 Task: Find connections with filter location Salinas with filter topic #cybersecuritywith filter profile language French with filter current company Antares Marine with filter school Sethu Institute of Technology with filter industry Health and Human Services with filter service category AssistanceAdvertising with filter keywords title Line Cook
Action: Mouse moved to (603, 76)
Screenshot: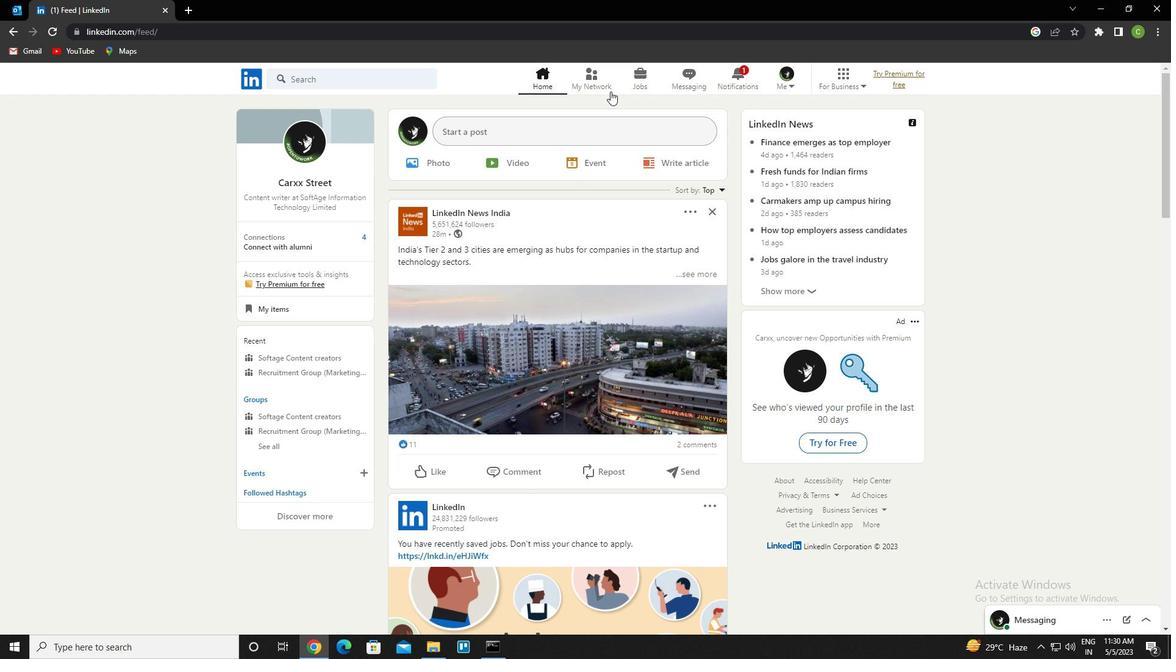 
Action: Mouse pressed left at (603, 76)
Screenshot: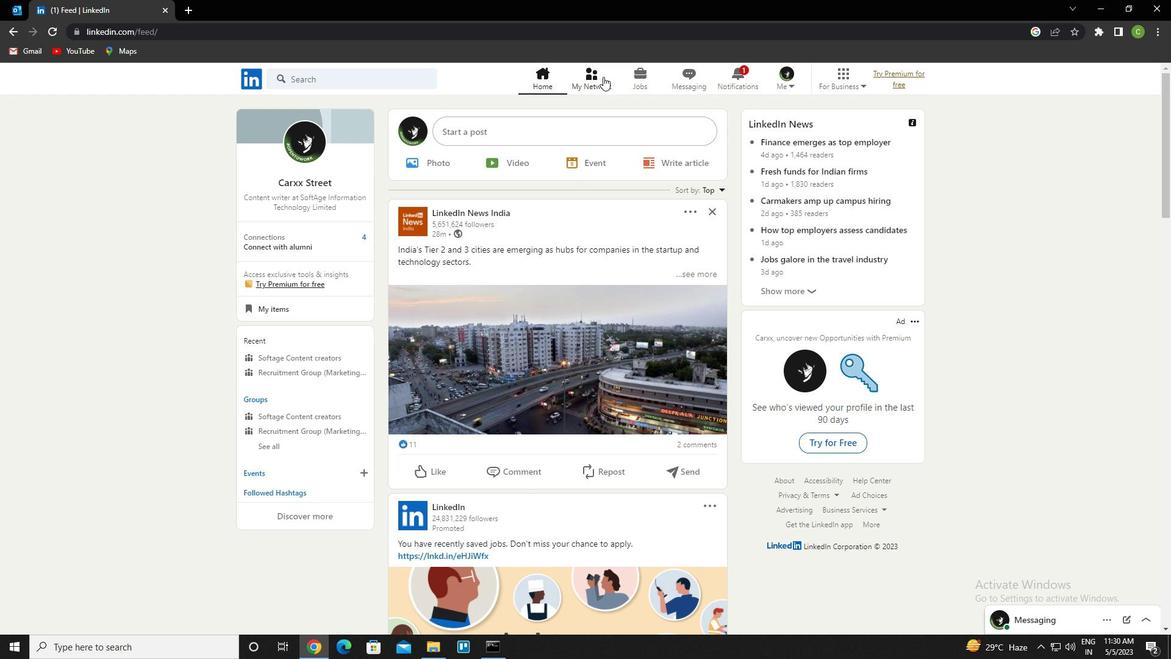 
Action: Mouse moved to (354, 150)
Screenshot: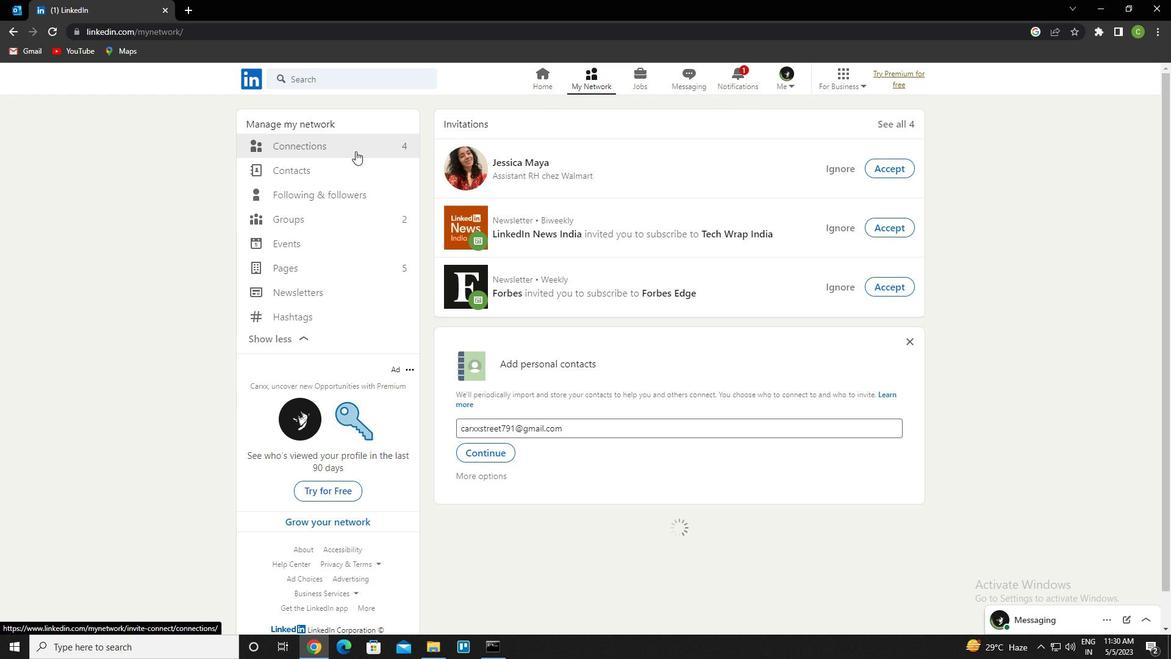 
Action: Mouse pressed left at (354, 150)
Screenshot: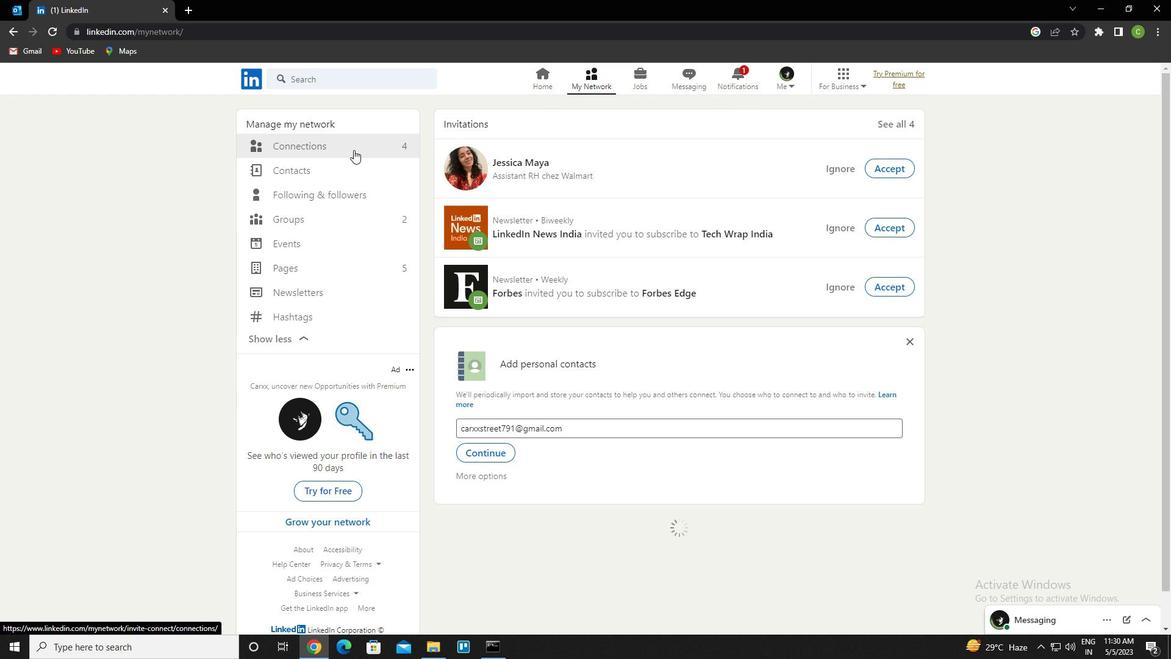 
Action: Mouse moved to (692, 140)
Screenshot: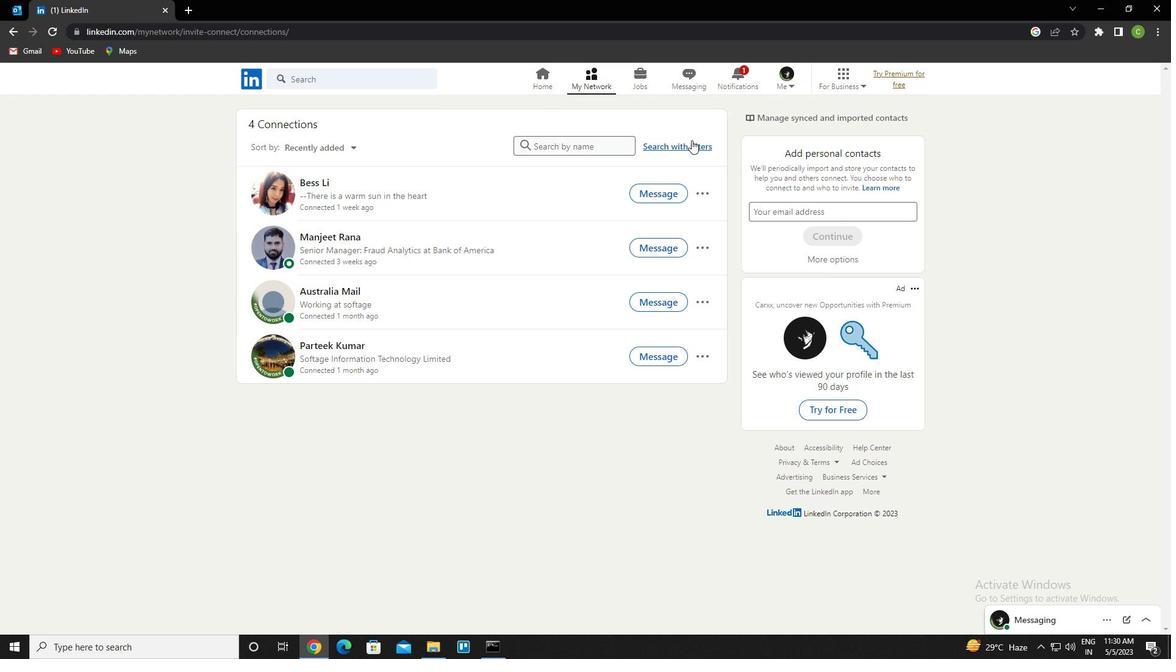 
Action: Mouse pressed left at (692, 140)
Screenshot: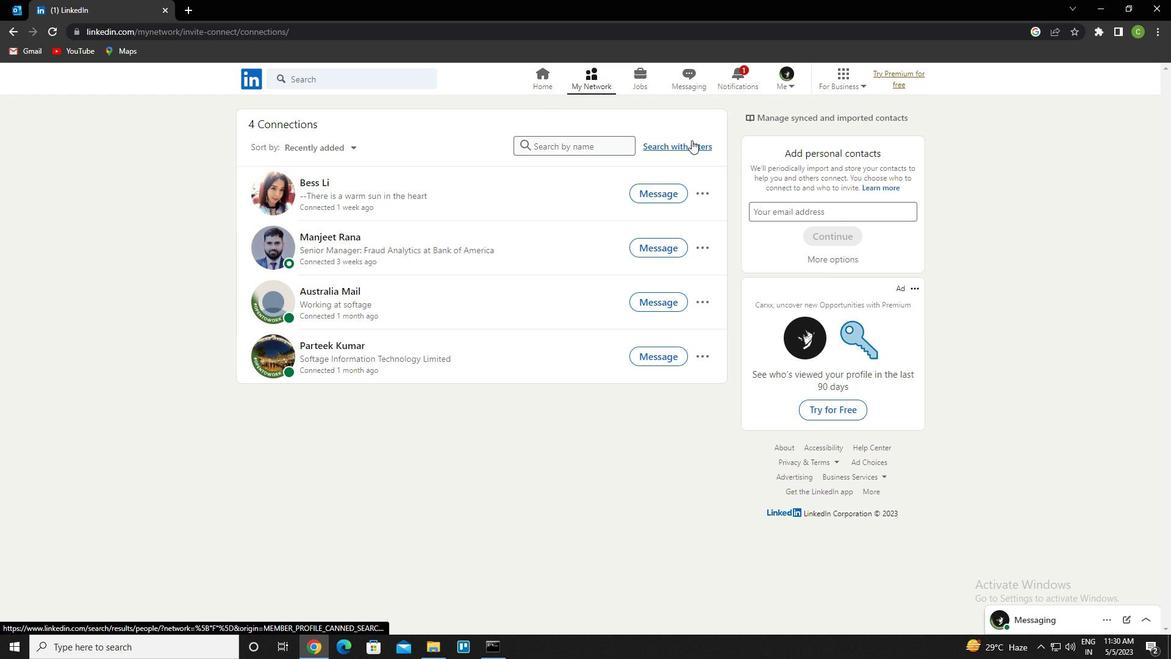 
Action: Mouse moved to (628, 112)
Screenshot: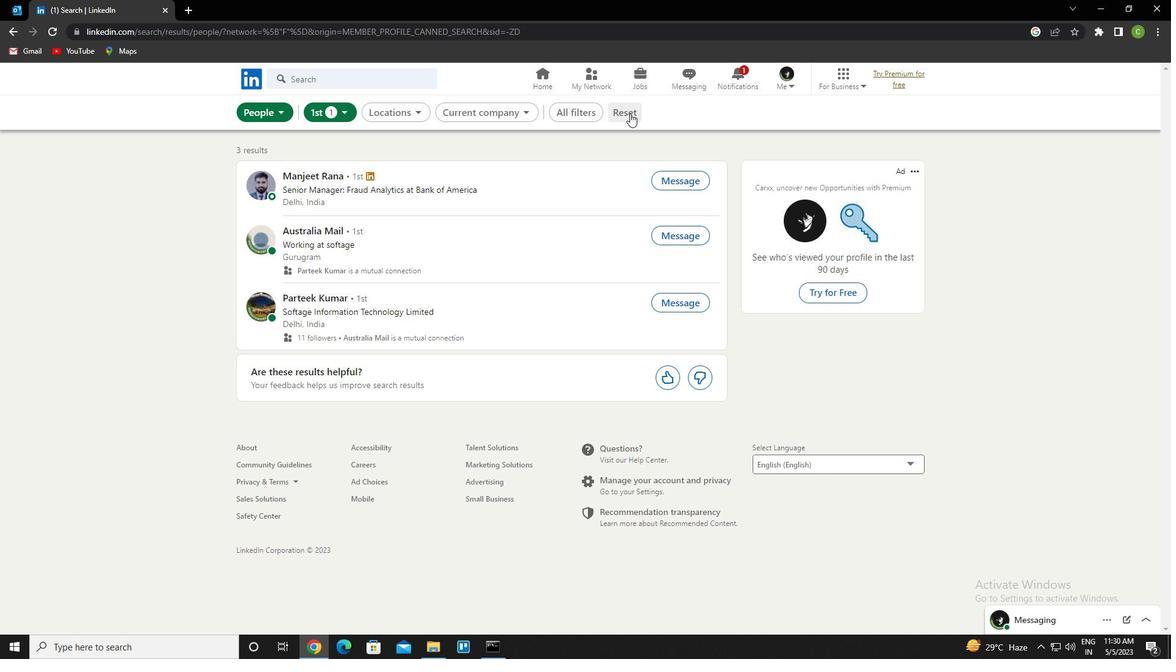 
Action: Mouse pressed left at (628, 112)
Screenshot: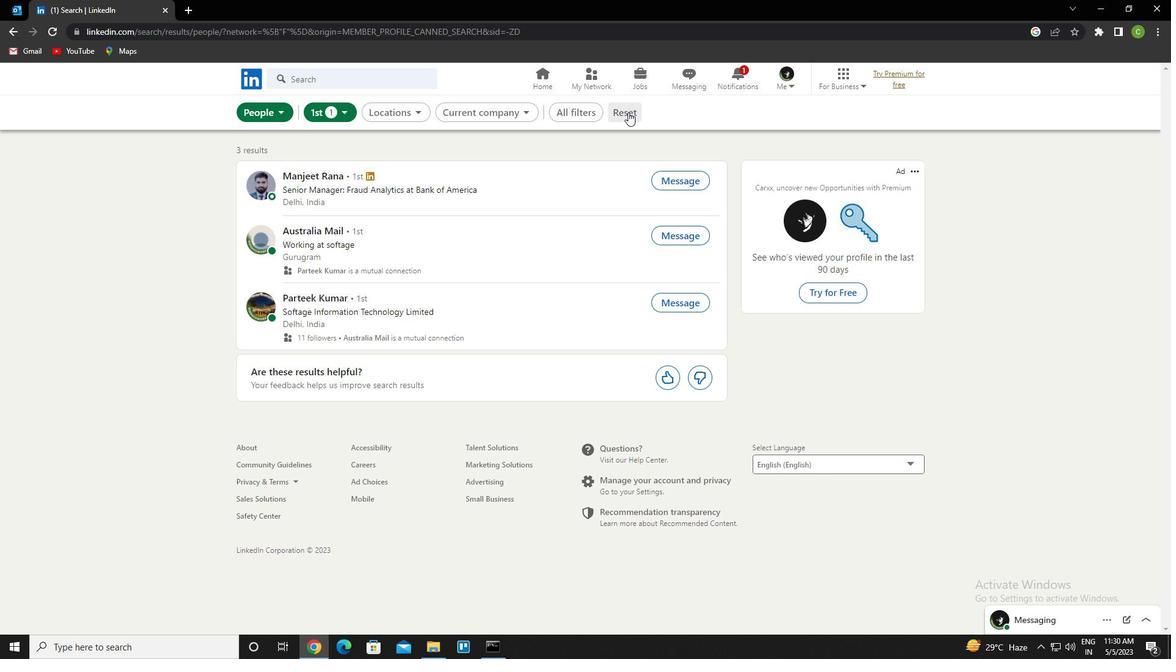 
Action: Mouse pressed left at (628, 112)
Screenshot: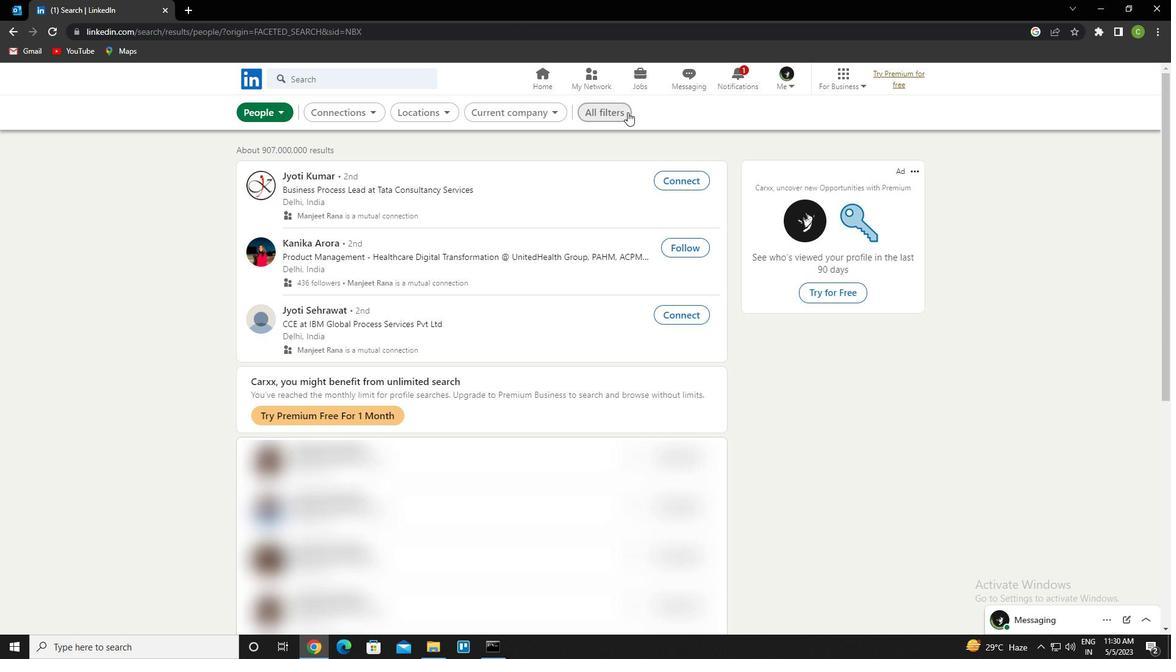 
Action: Mouse moved to (1042, 369)
Screenshot: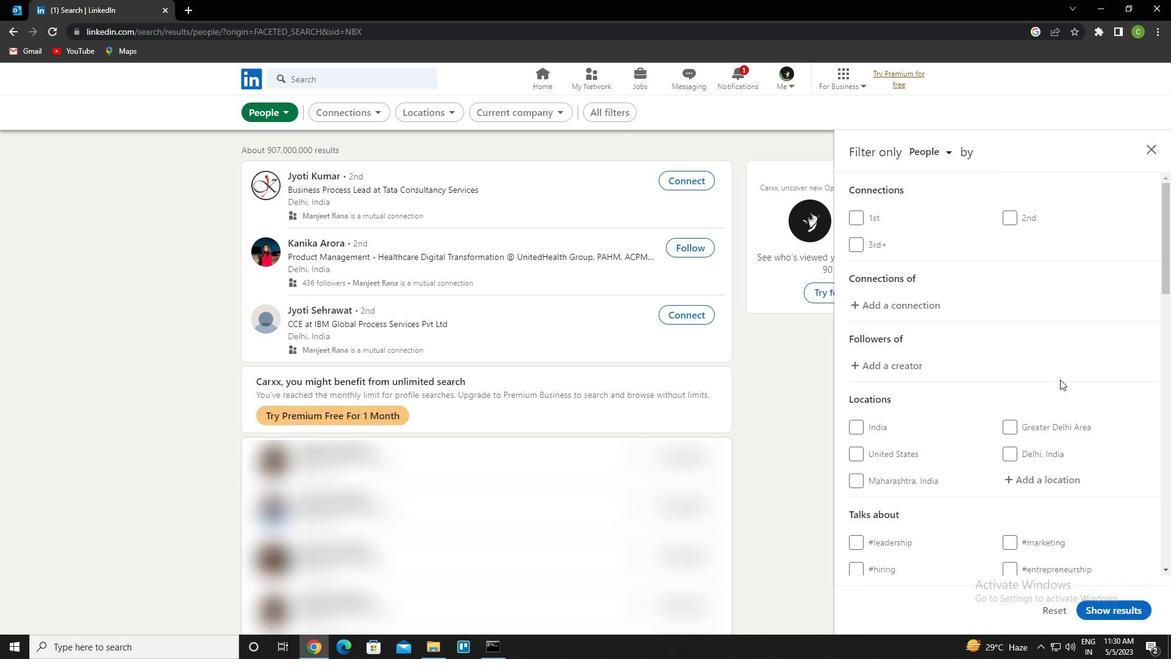 
Action: Mouse scrolled (1042, 369) with delta (0, 0)
Screenshot: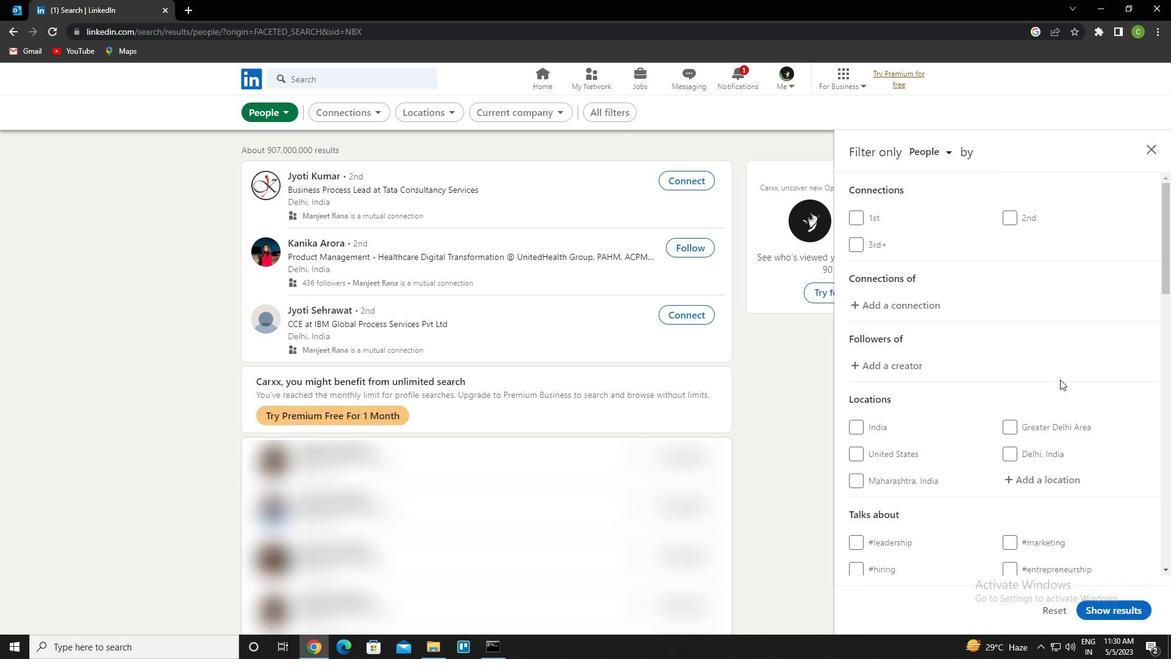 
Action: Mouse moved to (1054, 426)
Screenshot: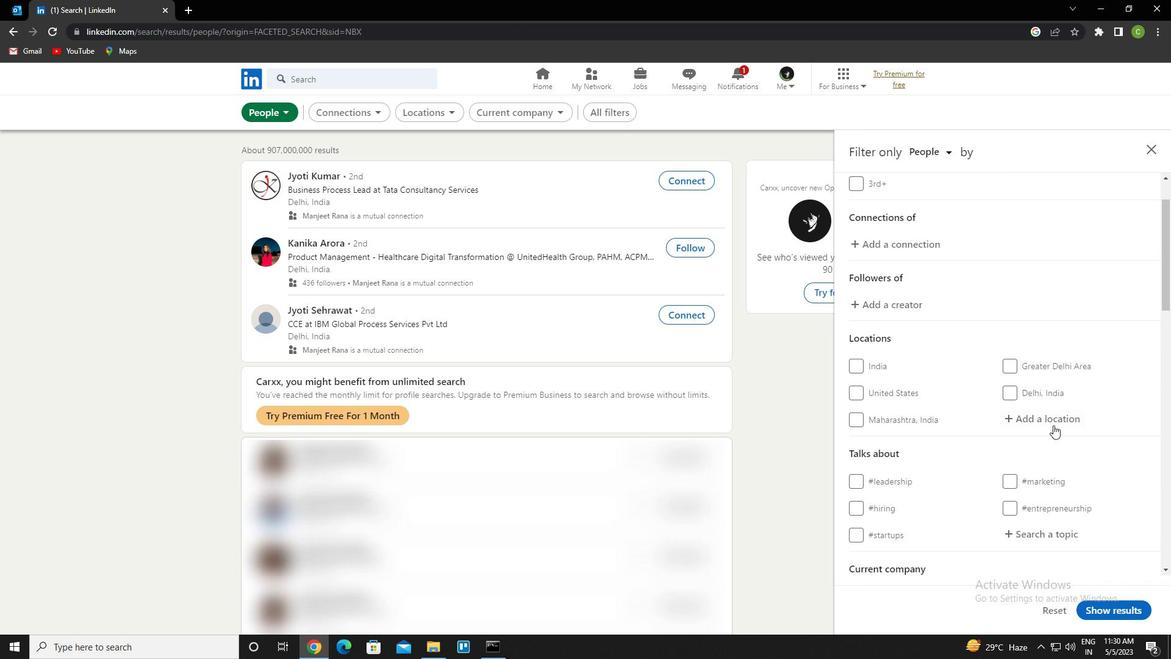 
Action: Mouse pressed left at (1054, 426)
Screenshot: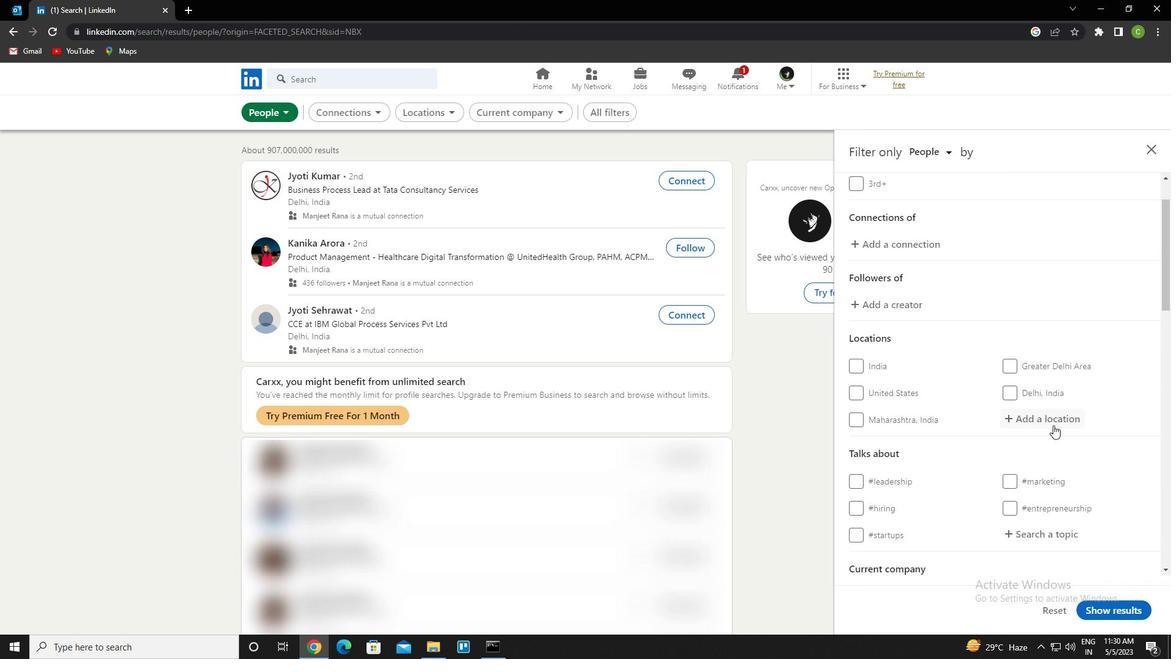 
Action: Mouse moved to (1063, 409)
Screenshot: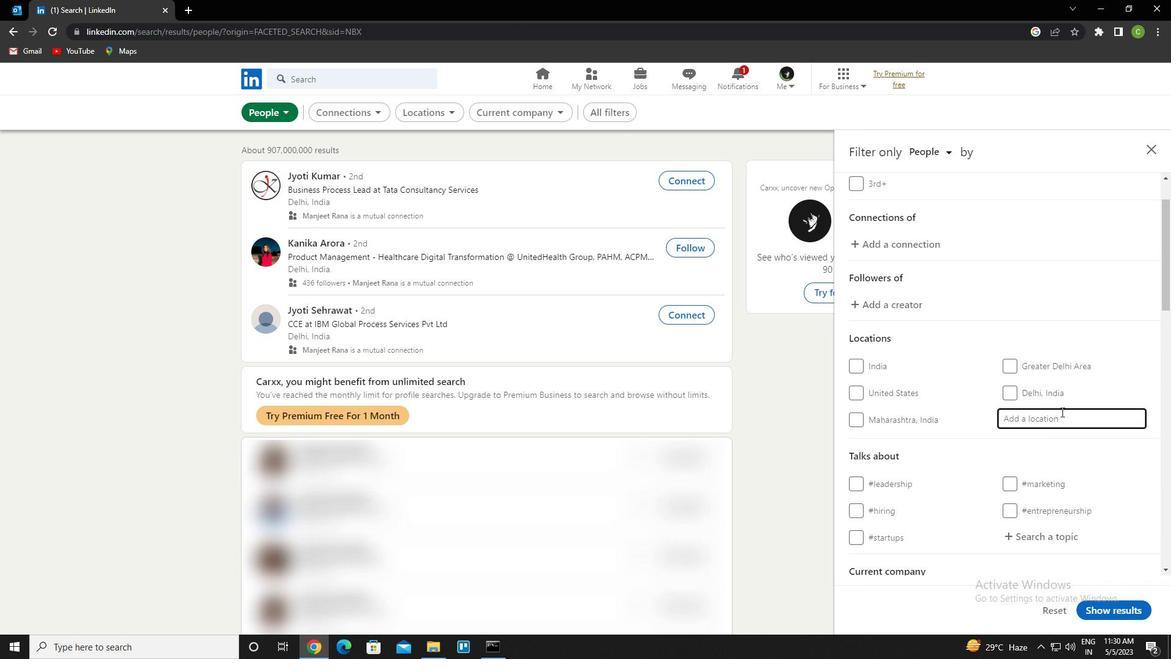 
Action: Key pressed <Key.shift><Key.caps_lock>S<Key.caps_lock>ALINAS<Key.down><Key.enter>
Screenshot: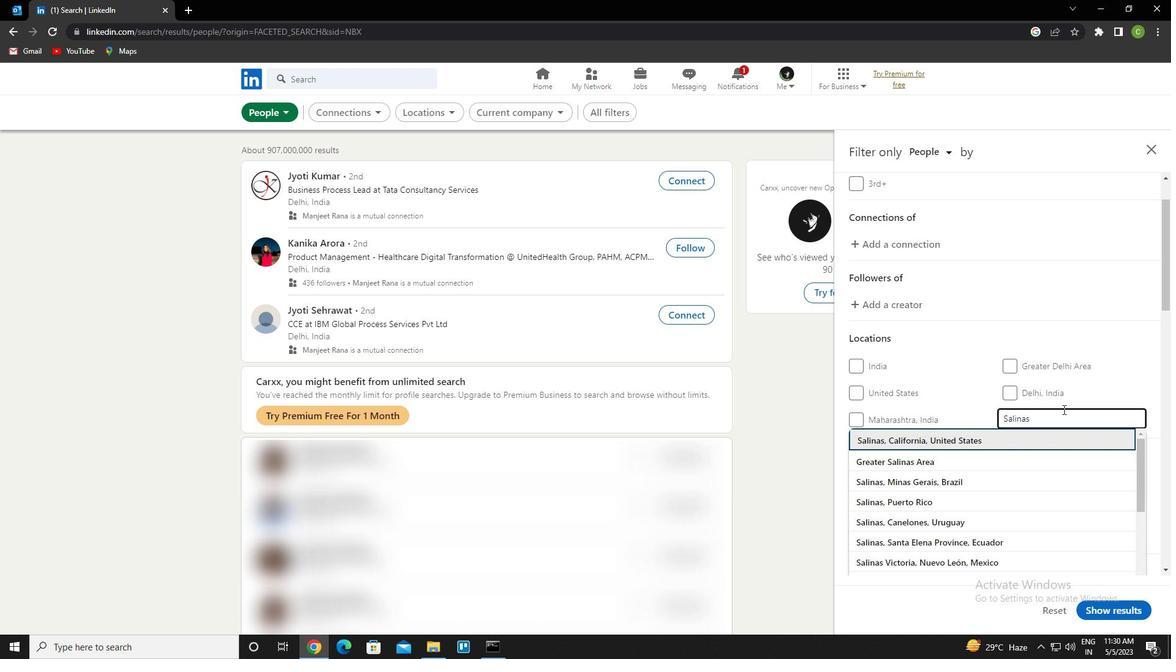 
Action: Mouse moved to (1064, 419)
Screenshot: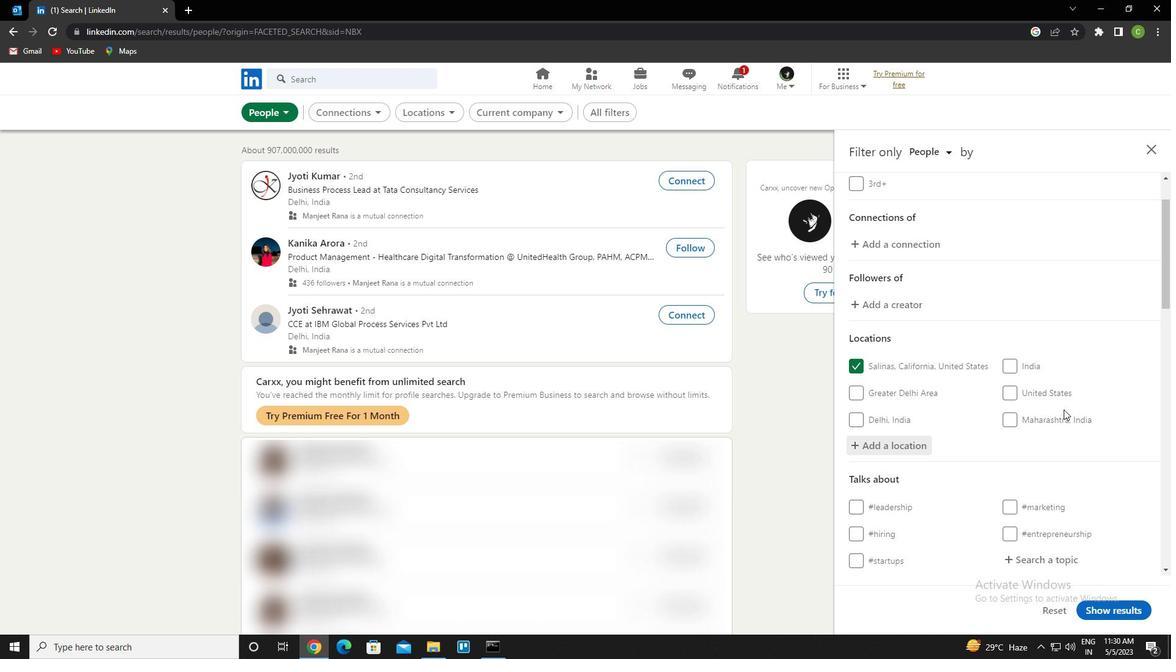 
Action: Mouse scrolled (1064, 418) with delta (0, 0)
Screenshot: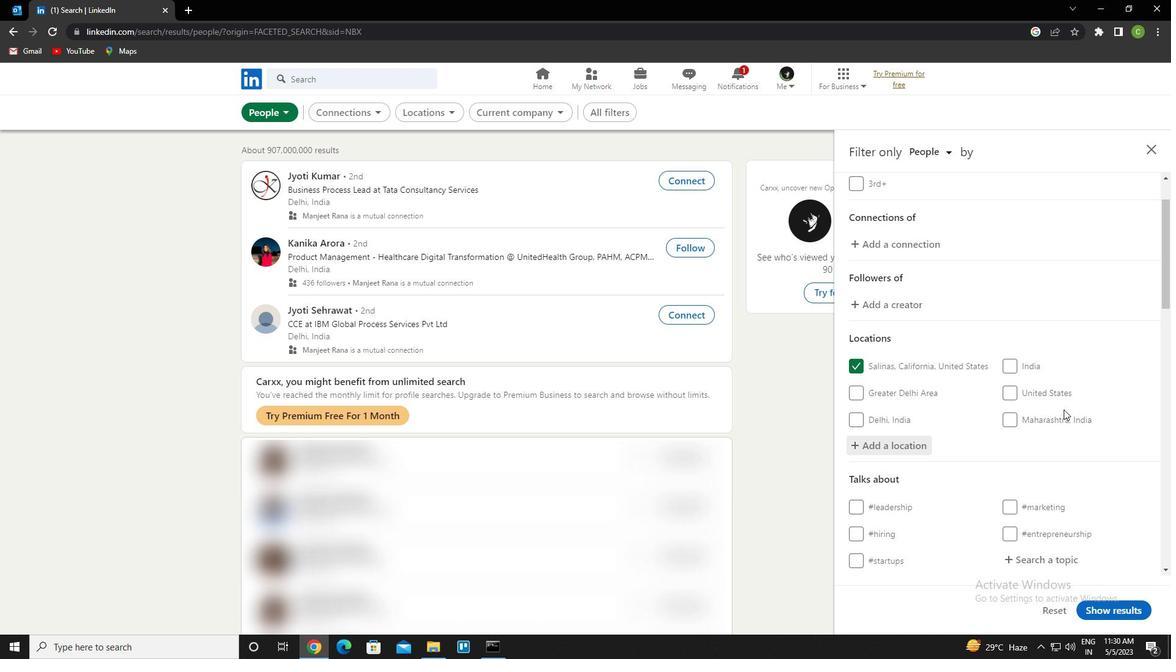 
Action: Mouse moved to (1062, 424)
Screenshot: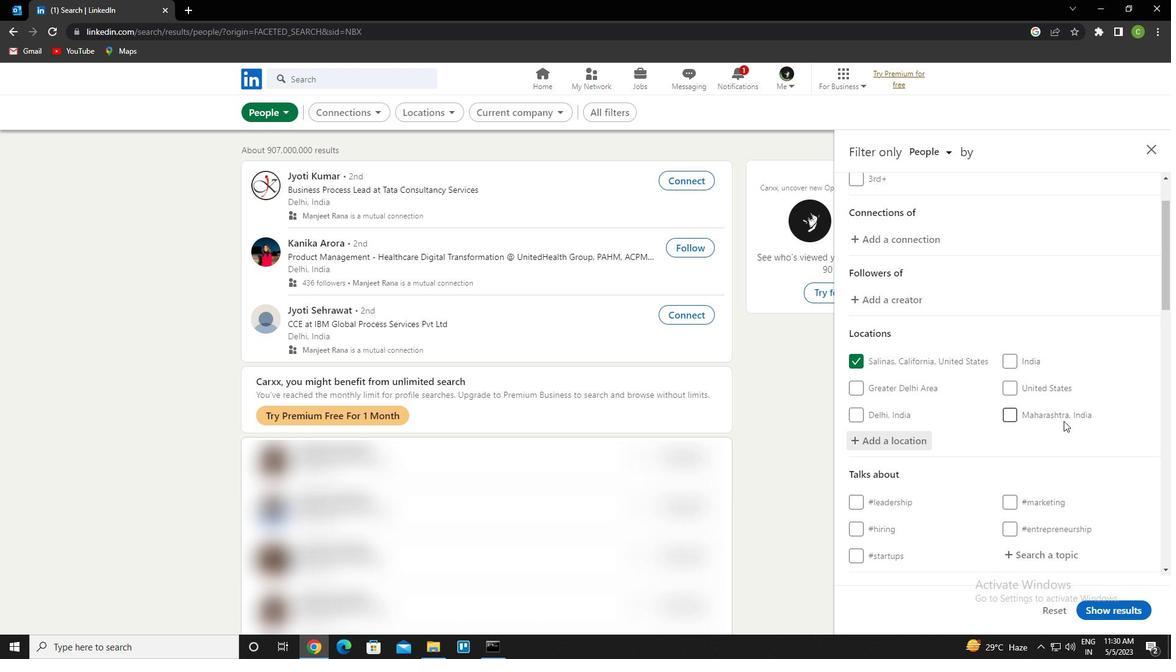 
Action: Mouse scrolled (1062, 423) with delta (0, 0)
Screenshot: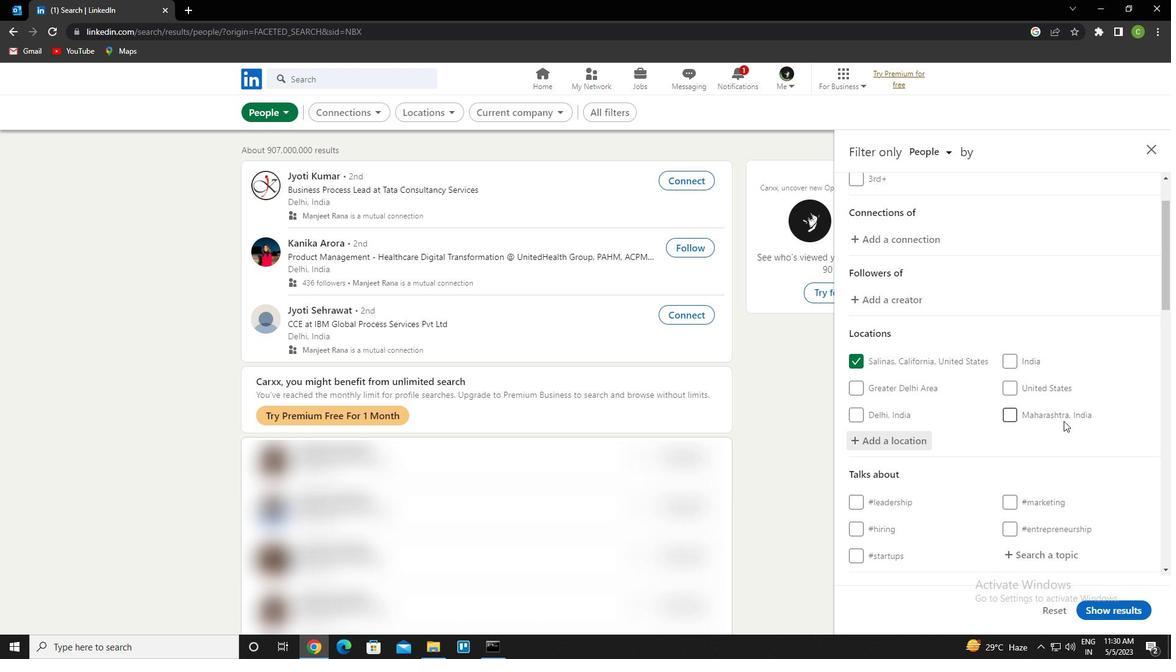 
Action: Mouse moved to (1048, 435)
Screenshot: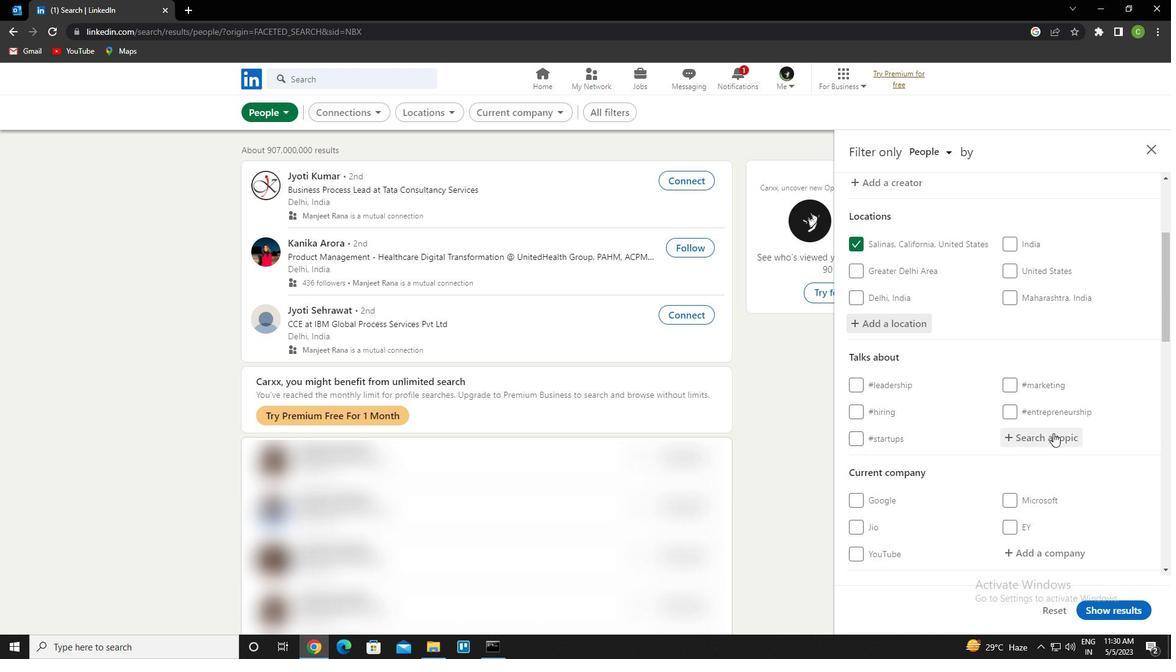 
Action: Mouse pressed left at (1048, 435)
Screenshot: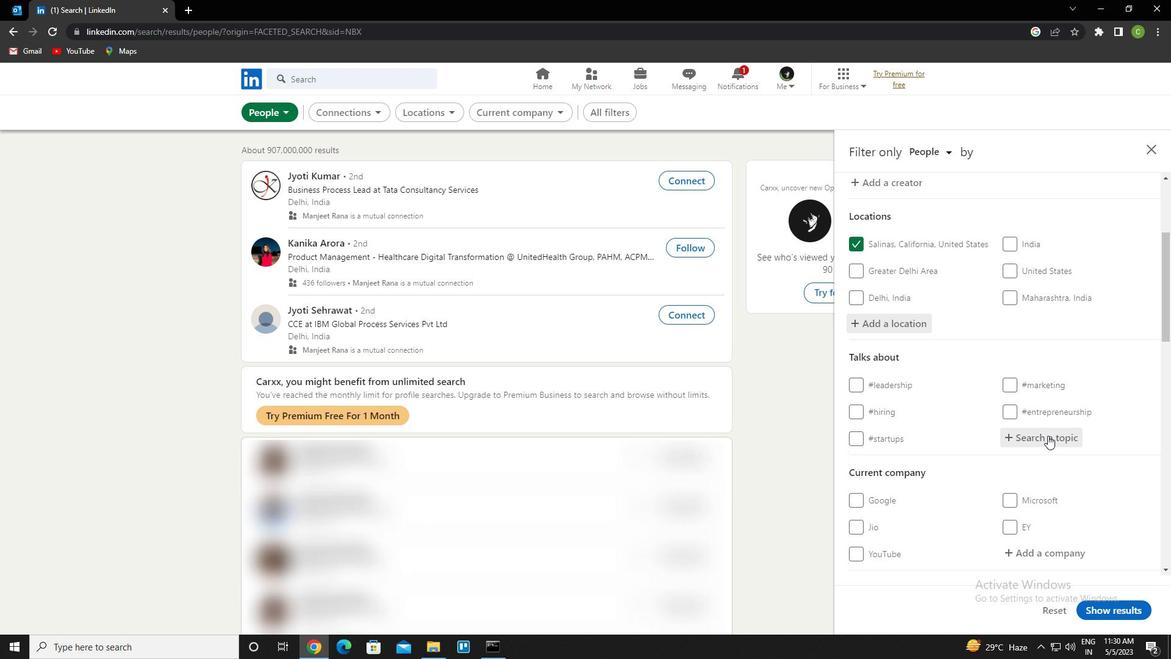 
Action: Key pressed CY
Screenshot: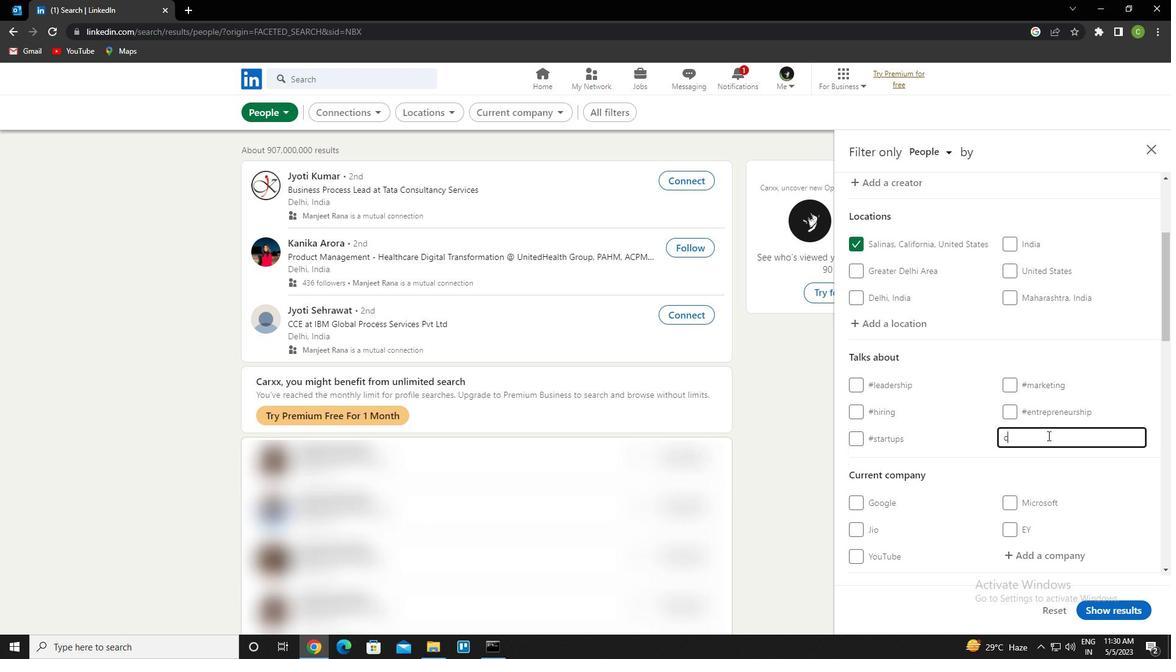 
Action: Mouse moved to (1047, 435)
Screenshot: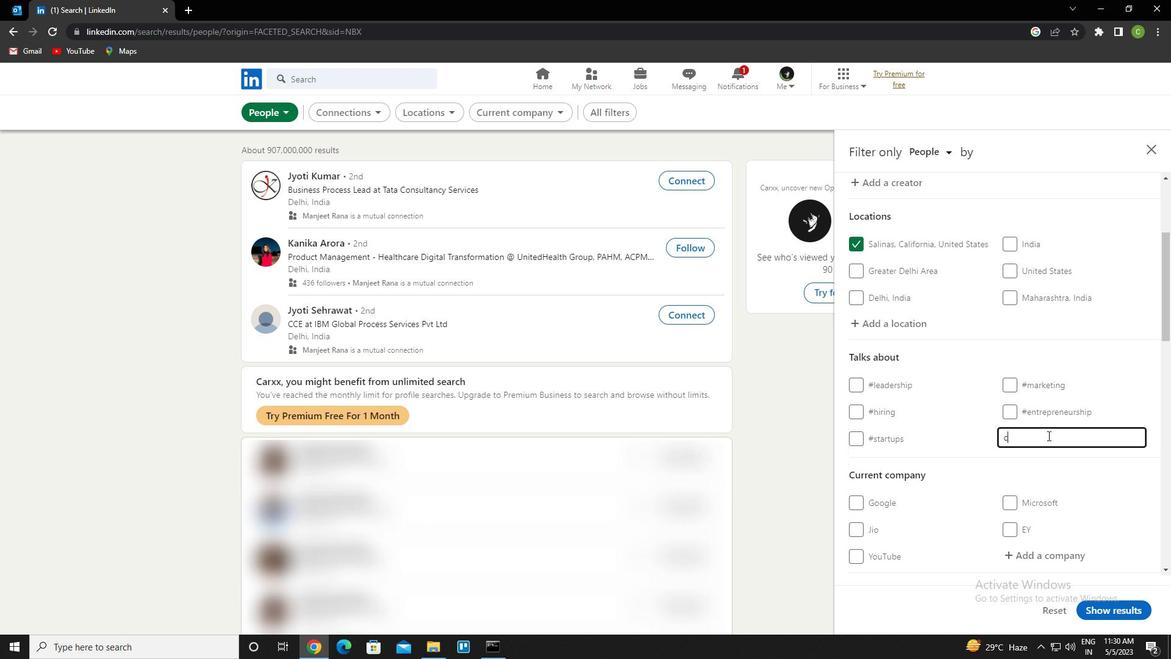 
Action: Key pressed BERSECURITY<Key.down><Key.enter>
Screenshot: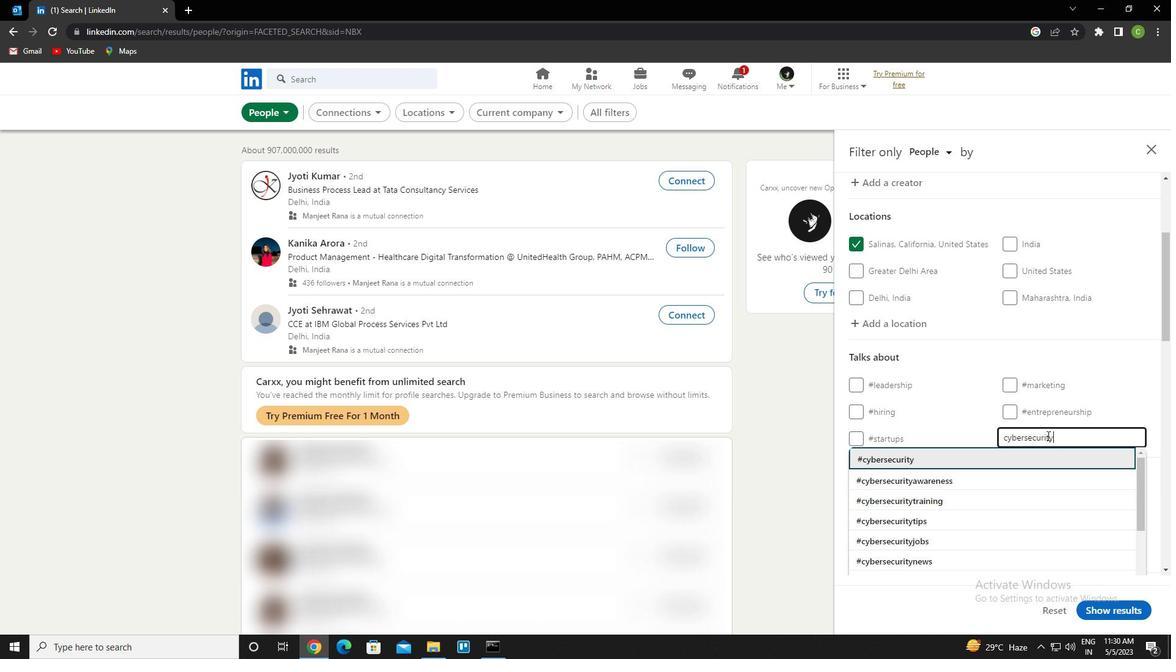 
Action: Mouse scrolled (1047, 435) with delta (0, 0)
Screenshot: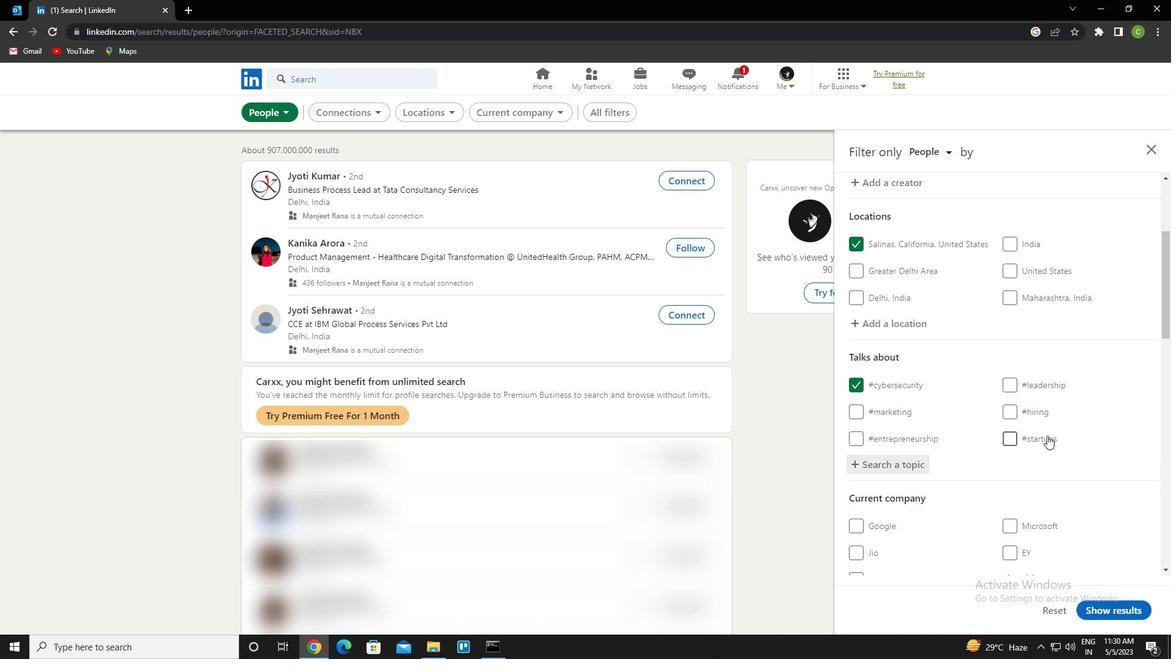 
Action: Mouse moved to (1045, 440)
Screenshot: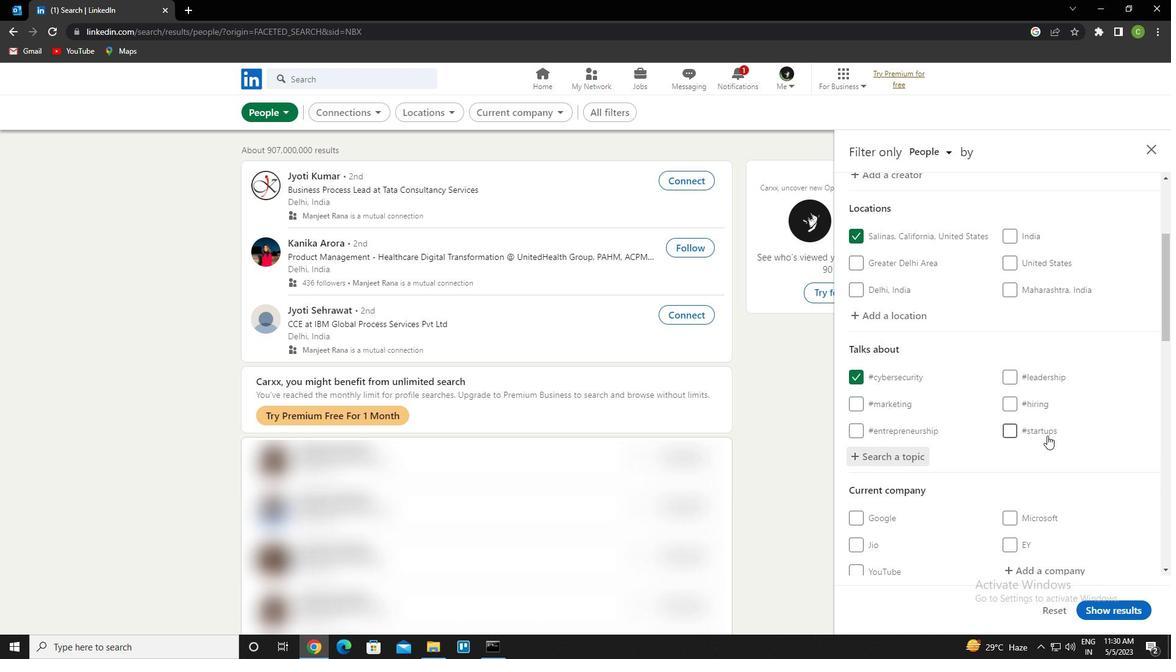 
Action: Mouse scrolled (1045, 440) with delta (0, 0)
Screenshot: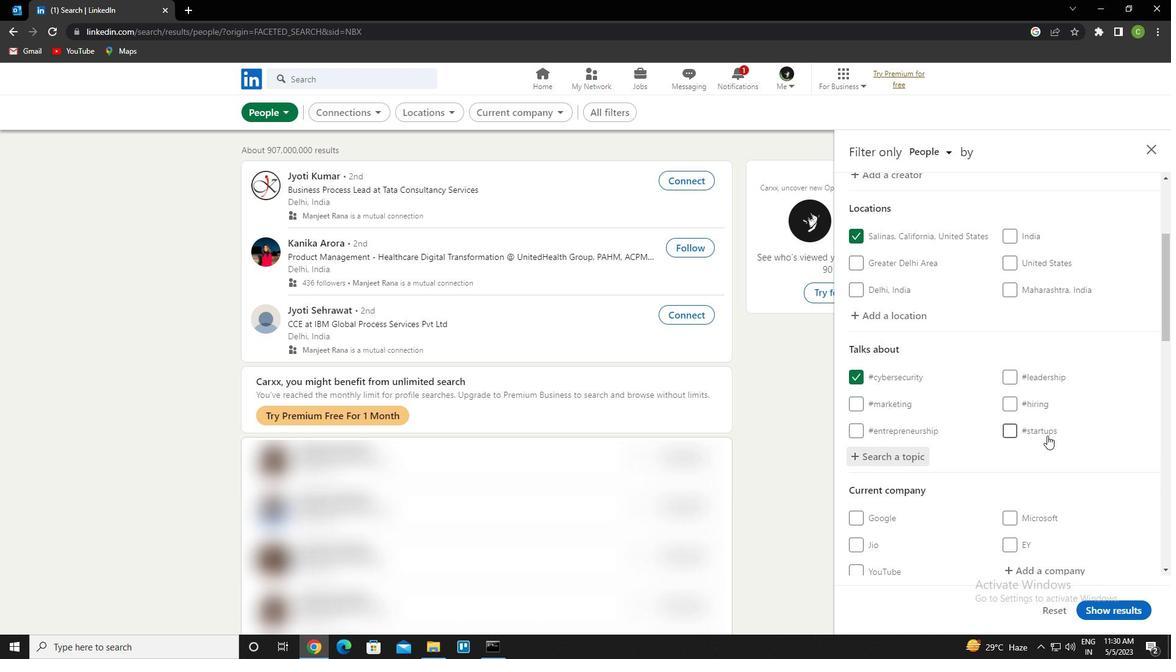 
Action: Mouse moved to (1041, 447)
Screenshot: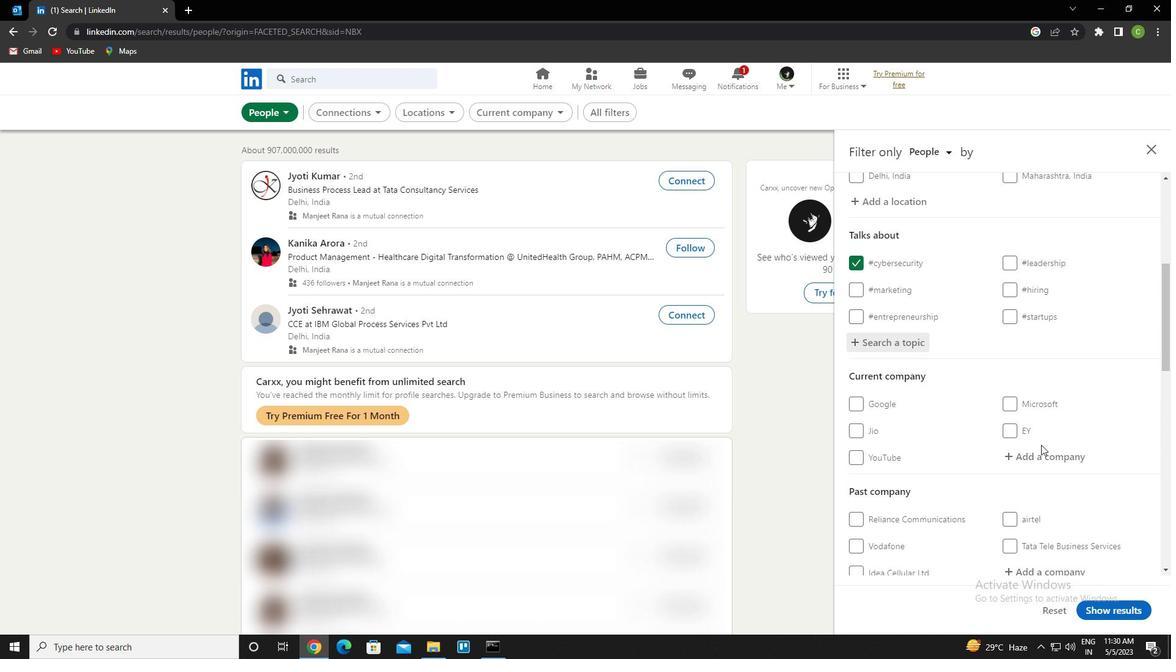 
Action: Mouse scrolled (1041, 446) with delta (0, 0)
Screenshot: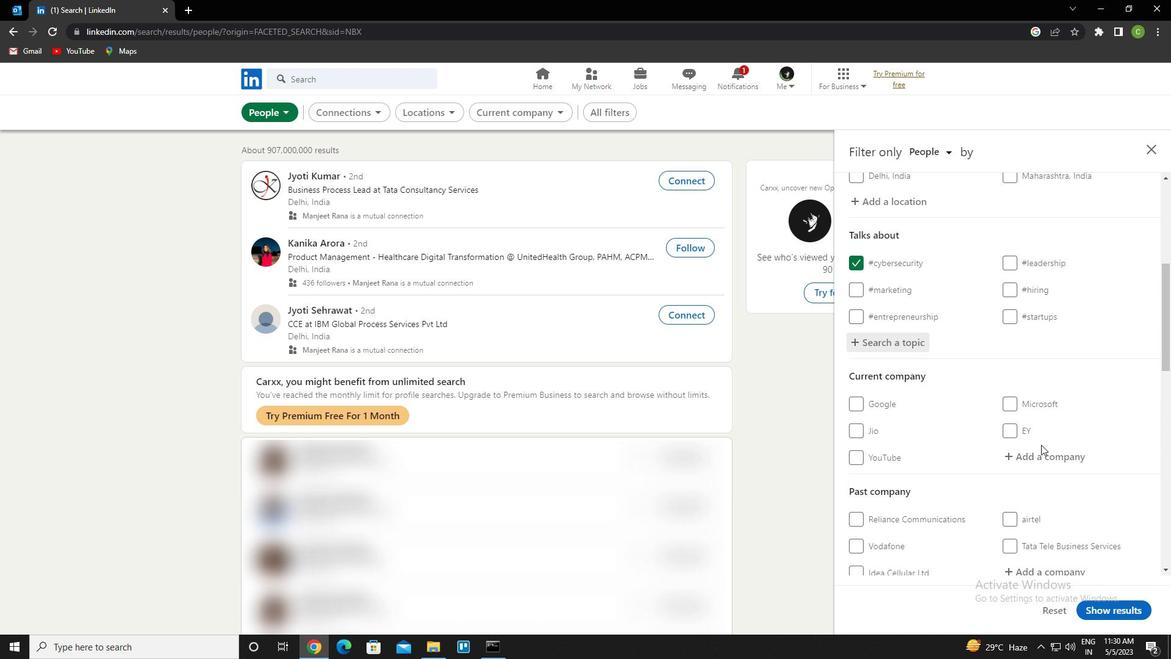 
Action: Mouse moved to (1041, 447)
Screenshot: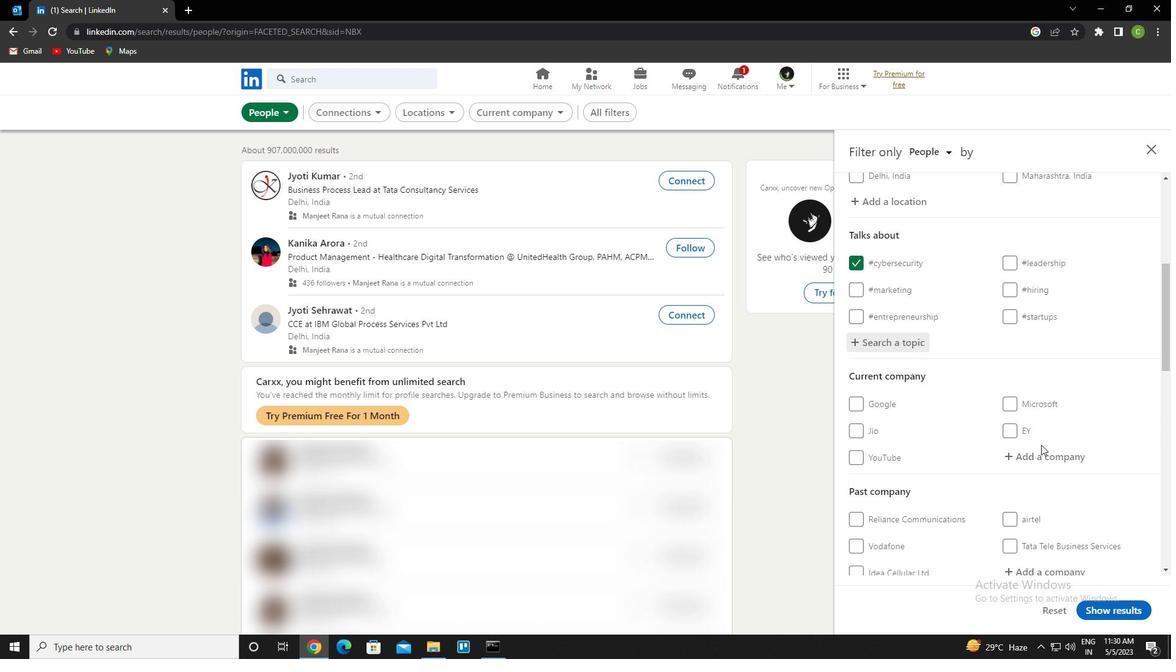 
Action: Mouse scrolled (1041, 447) with delta (0, 0)
Screenshot: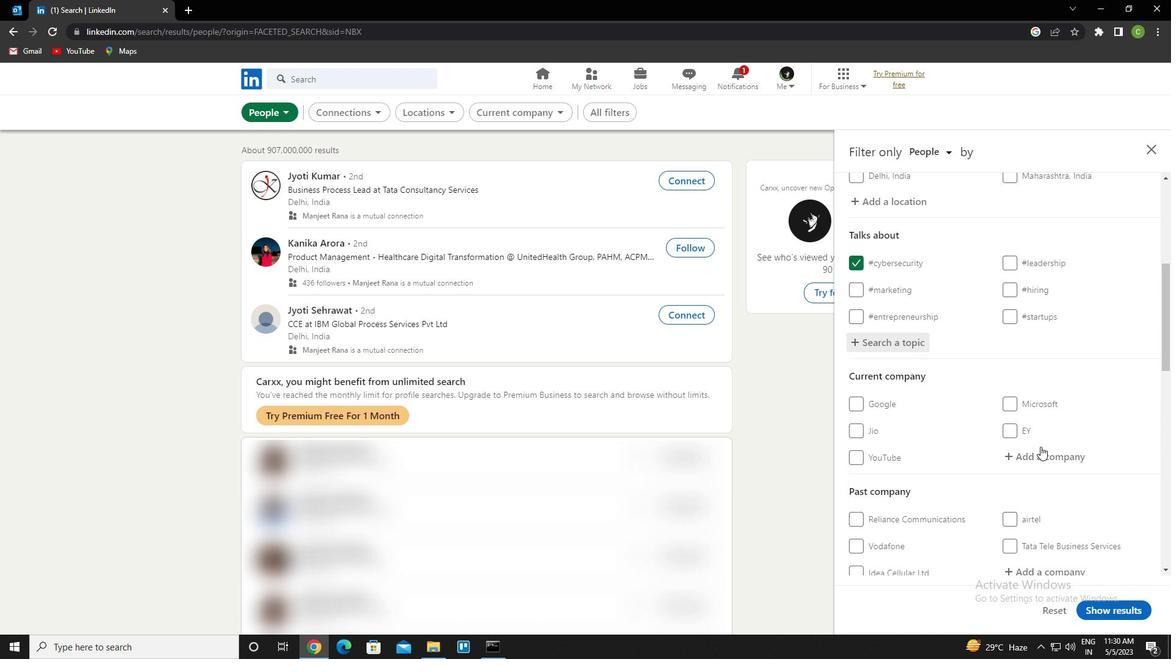 
Action: Mouse scrolled (1041, 447) with delta (0, 0)
Screenshot: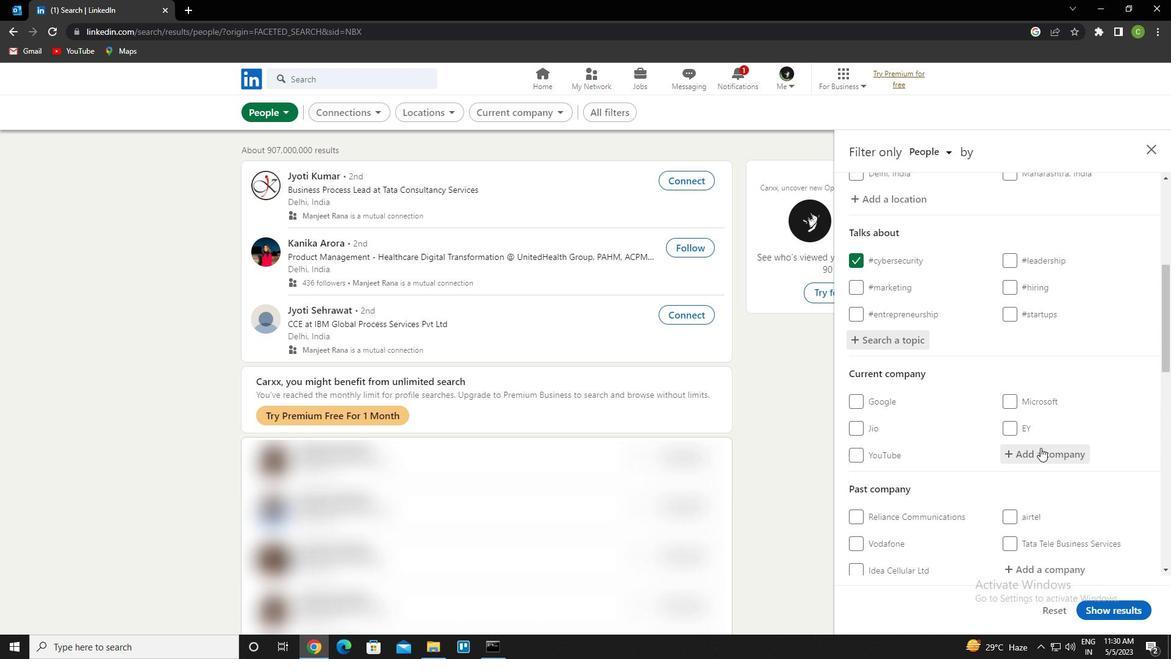 
Action: Mouse scrolled (1041, 447) with delta (0, 0)
Screenshot: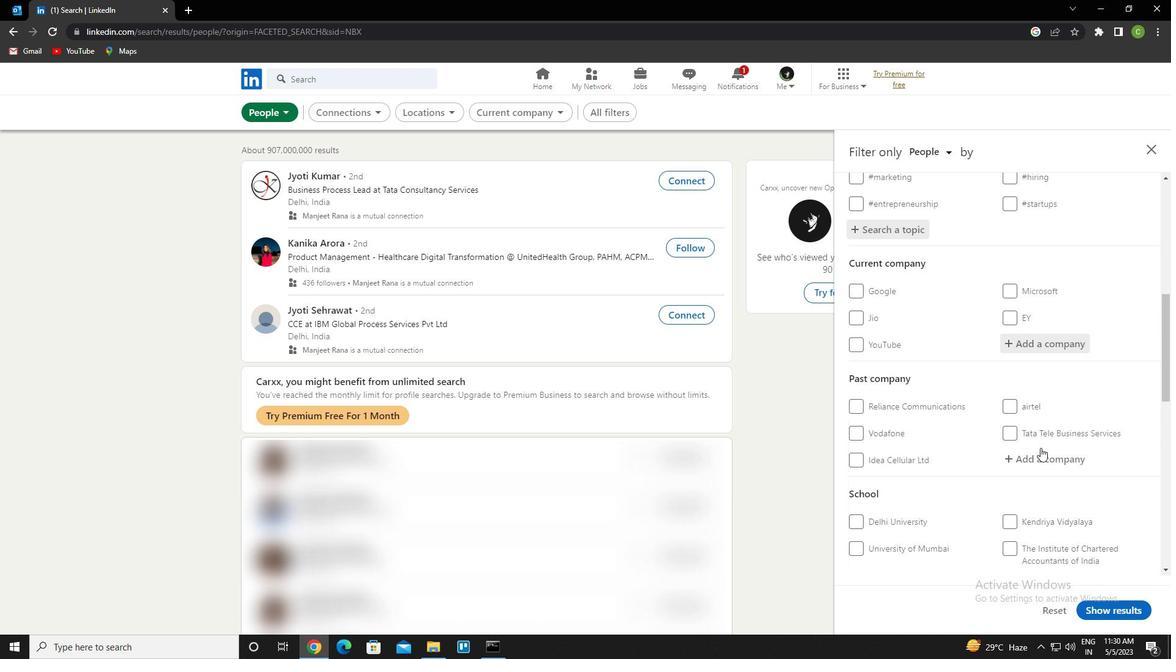 
Action: Mouse scrolled (1041, 447) with delta (0, 0)
Screenshot: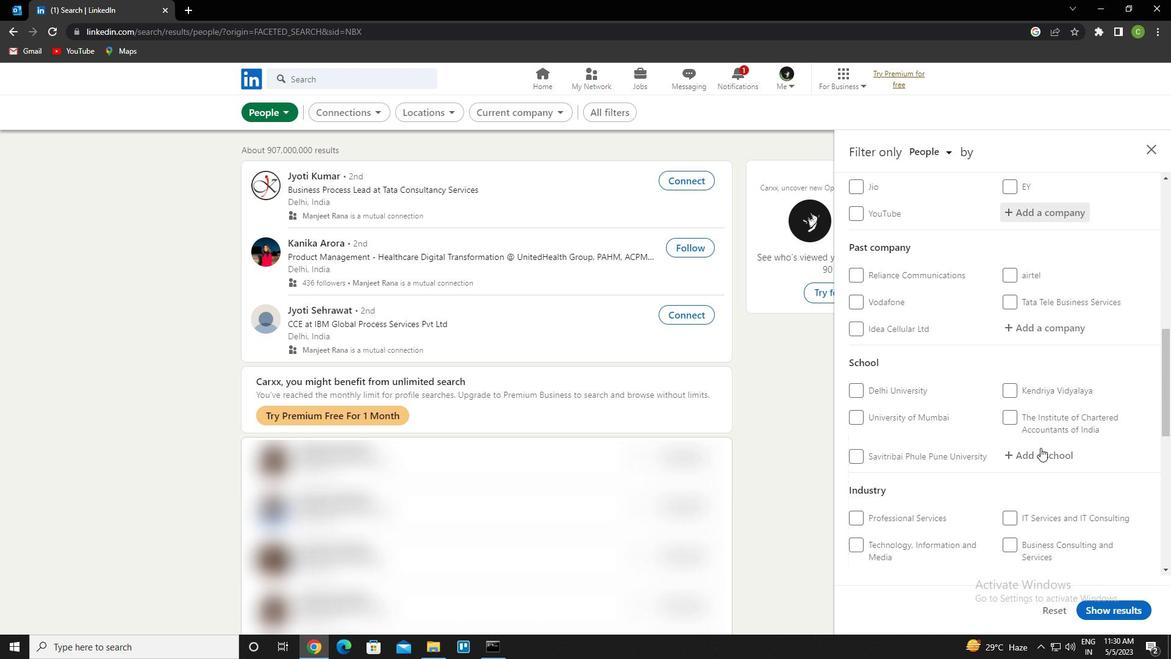 
Action: Mouse scrolled (1041, 447) with delta (0, 0)
Screenshot: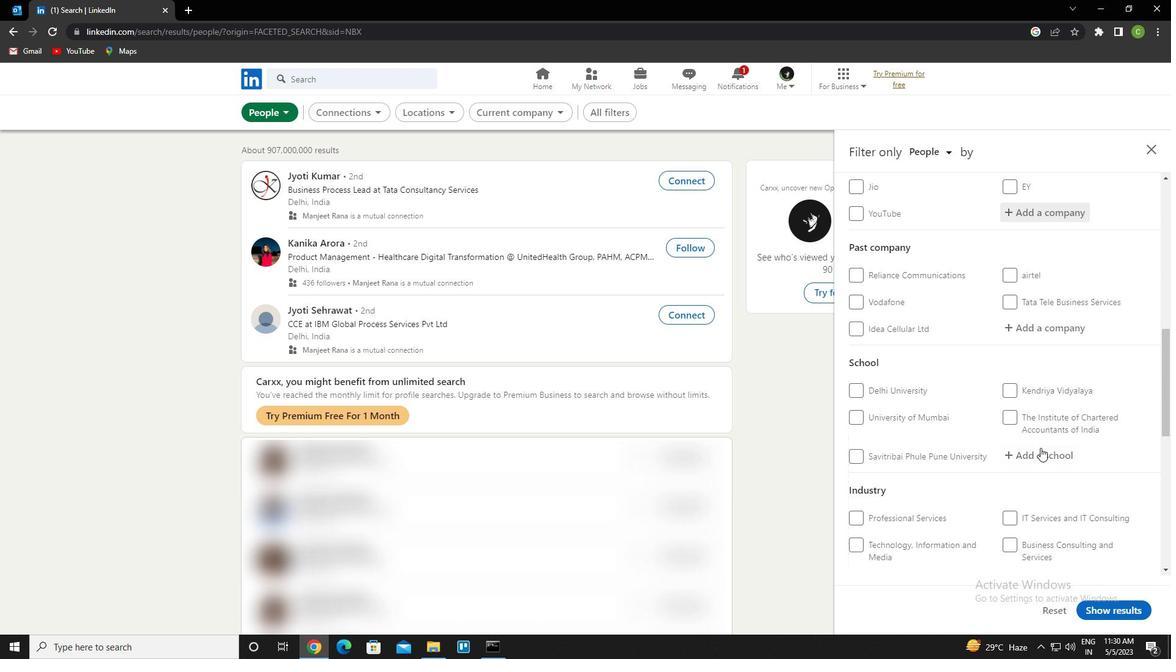 
Action: Mouse scrolled (1041, 447) with delta (0, 0)
Screenshot: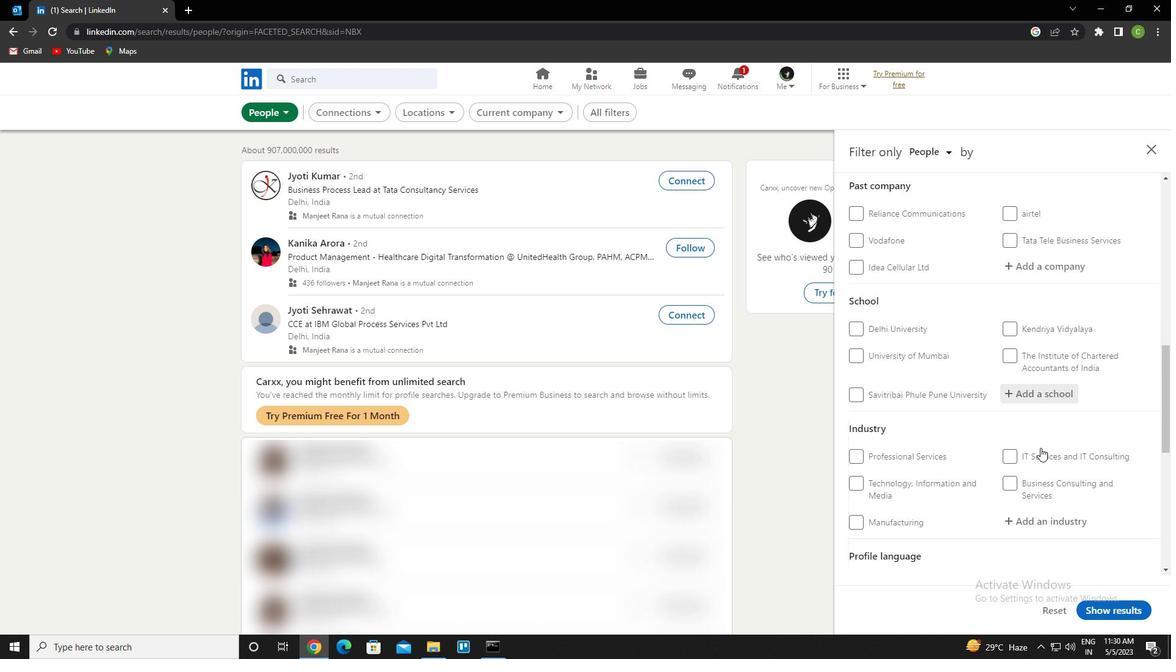 
Action: Mouse scrolled (1041, 447) with delta (0, 0)
Screenshot: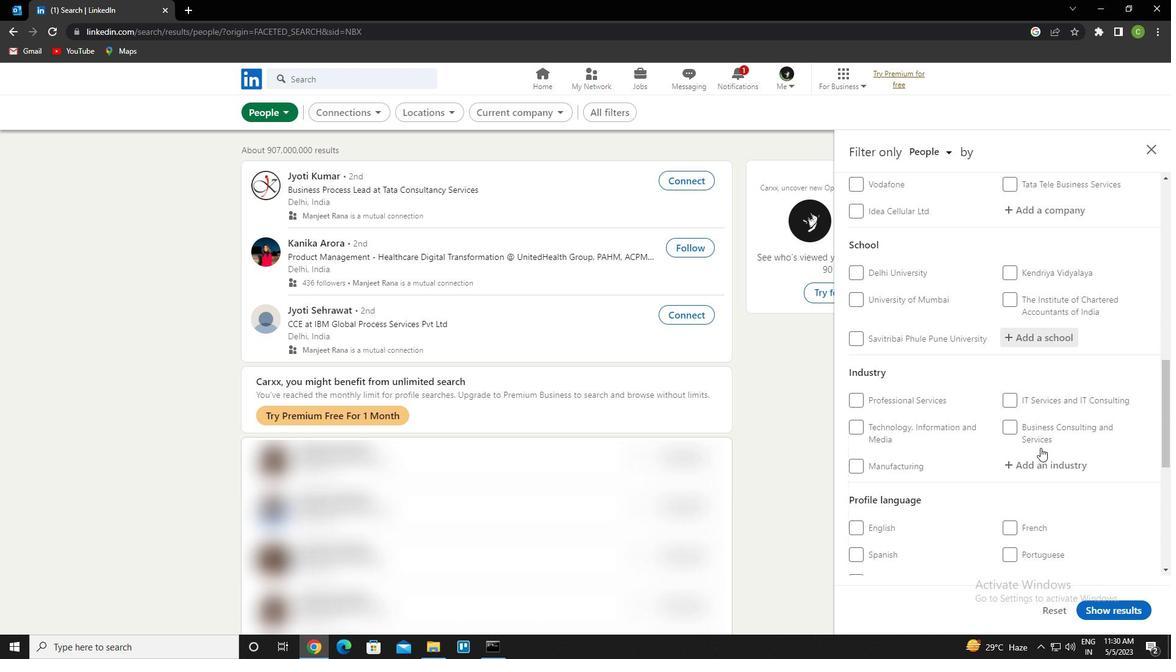 
Action: Mouse scrolled (1041, 447) with delta (0, 0)
Screenshot: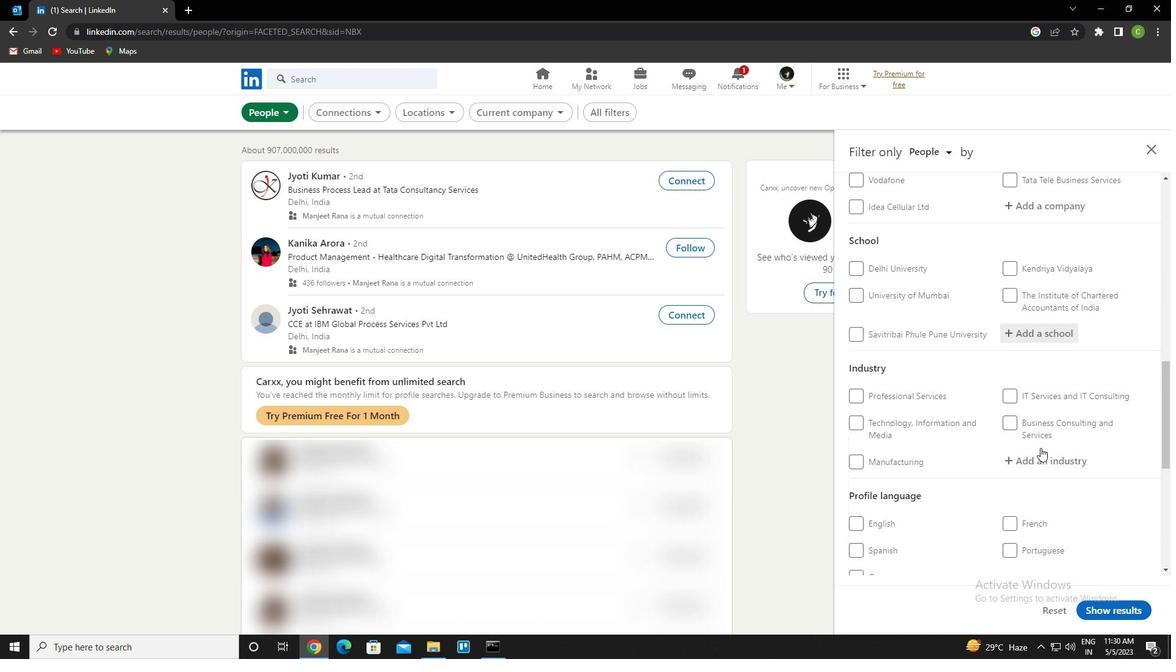
Action: Mouse moved to (1013, 342)
Screenshot: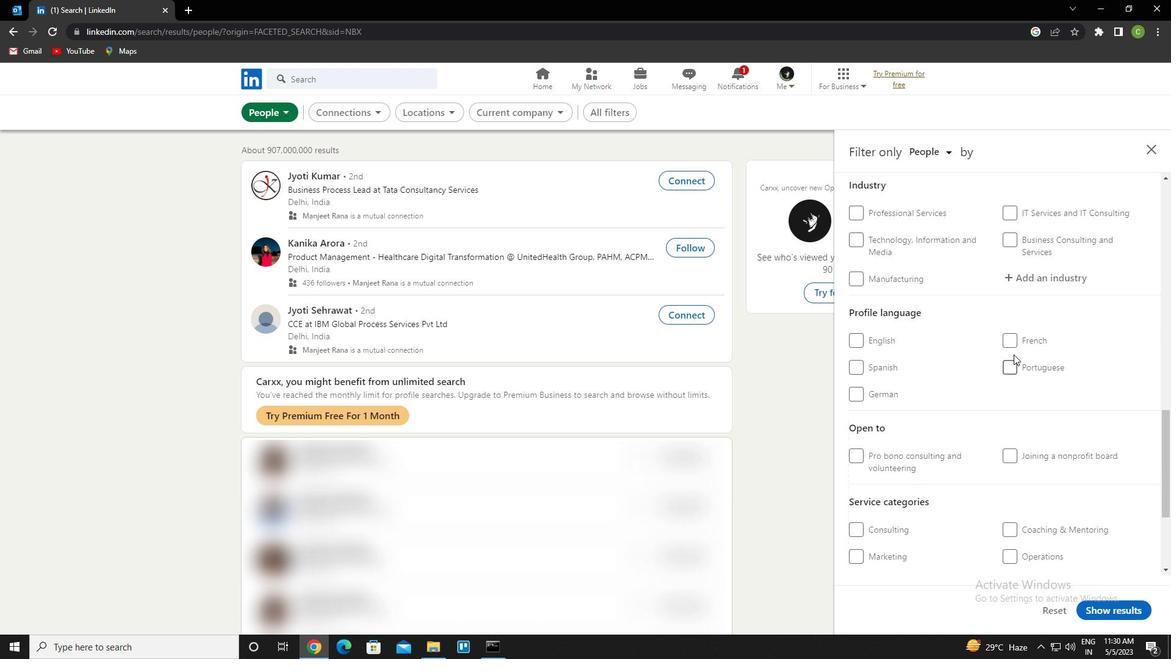 
Action: Mouse pressed left at (1013, 342)
Screenshot: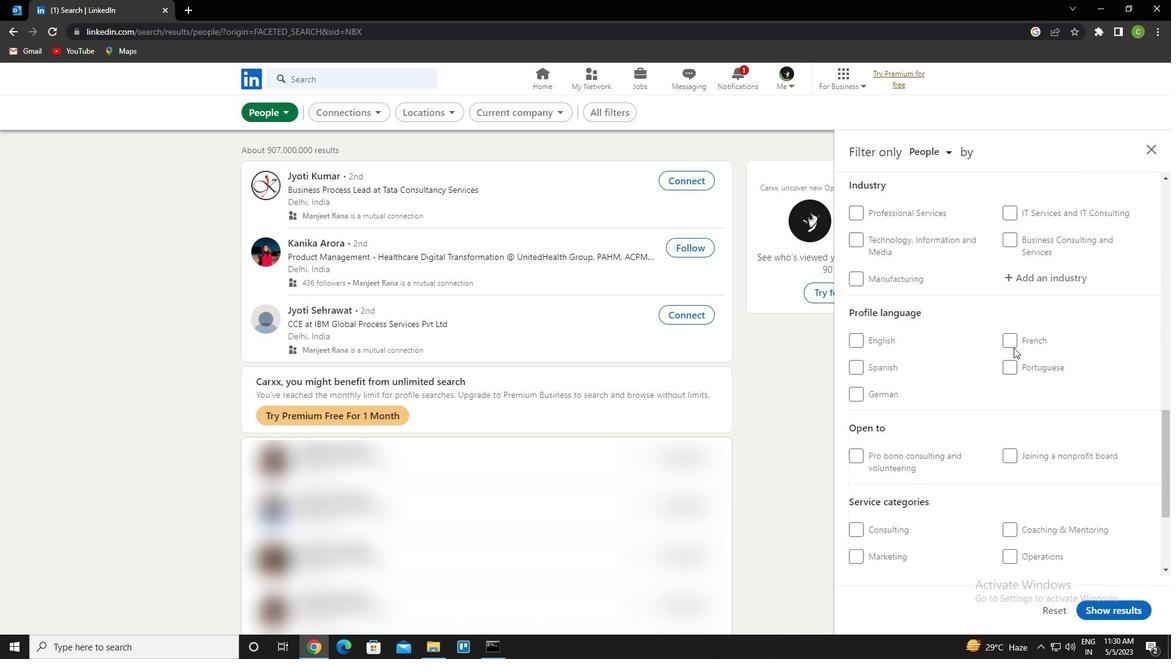 
Action: Mouse moved to (967, 396)
Screenshot: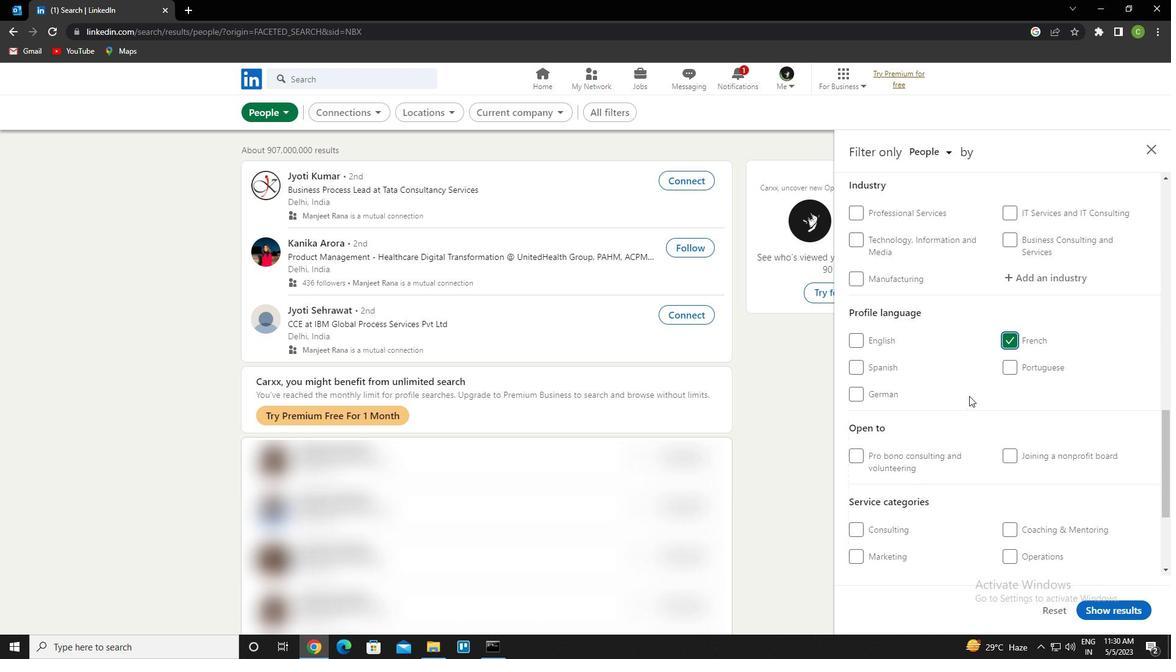 
Action: Mouse scrolled (967, 396) with delta (0, 0)
Screenshot: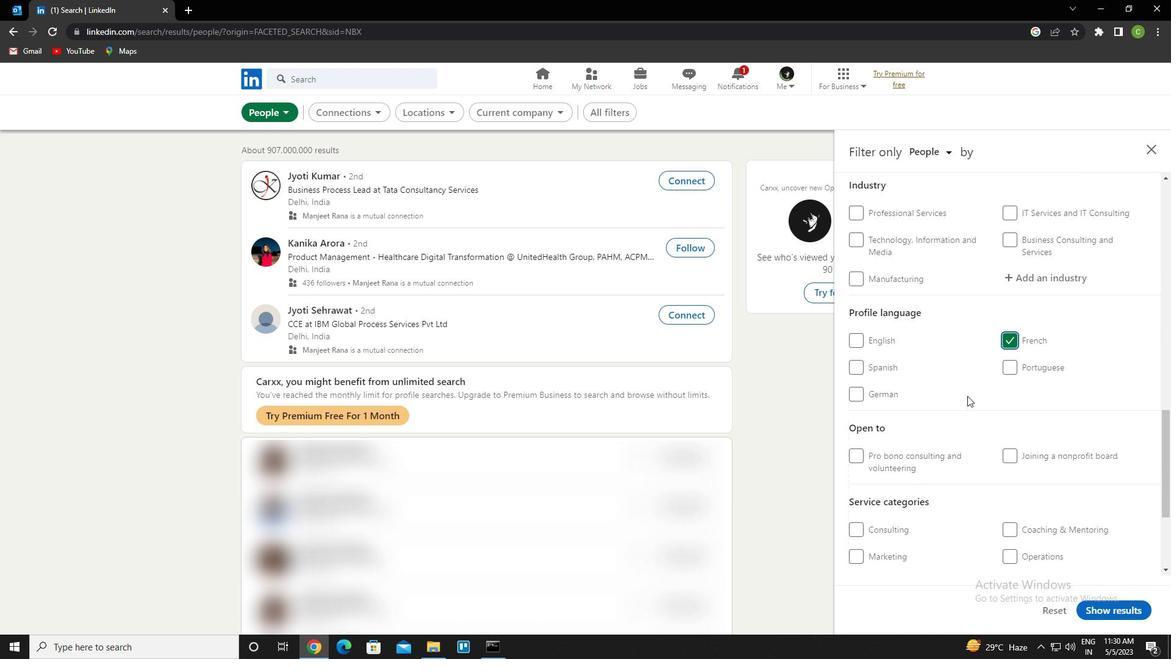 
Action: Mouse scrolled (967, 396) with delta (0, 0)
Screenshot: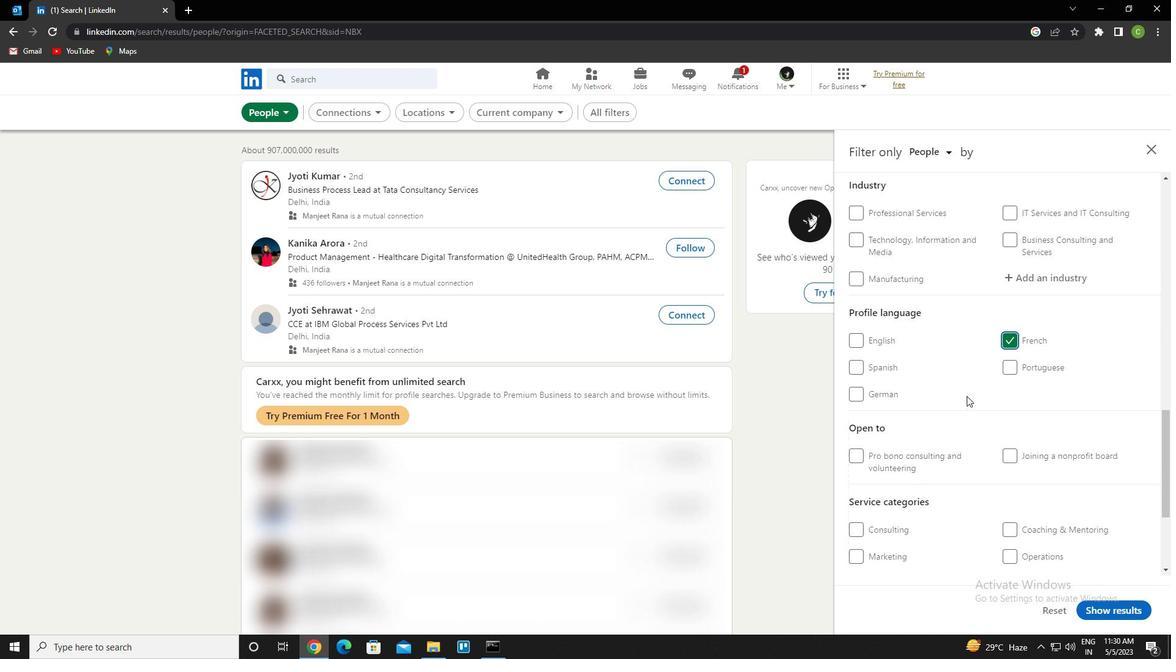 
Action: Mouse scrolled (967, 396) with delta (0, 0)
Screenshot: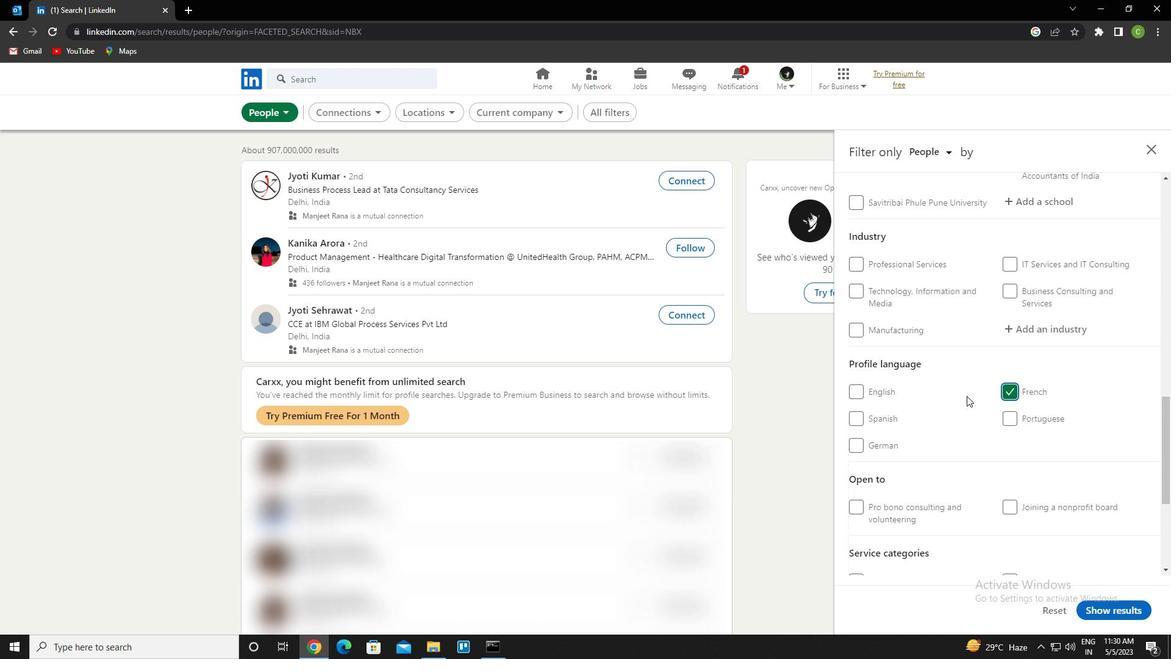 
Action: Mouse scrolled (967, 396) with delta (0, 0)
Screenshot: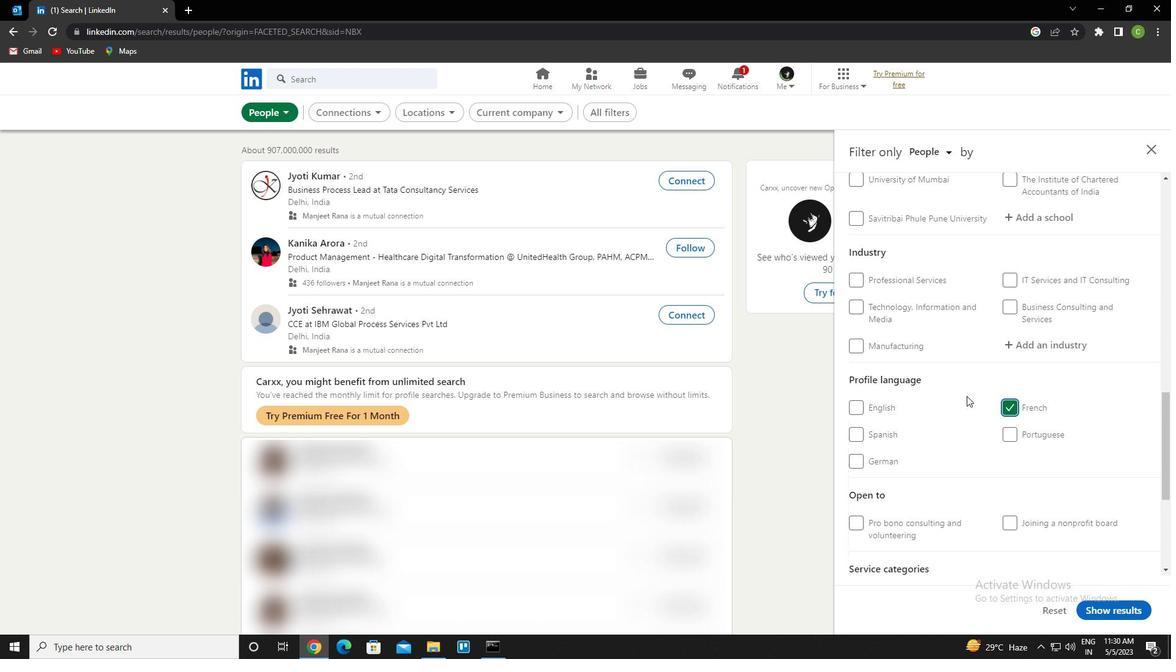 
Action: Mouse scrolled (967, 396) with delta (0, 0)
Screenshot: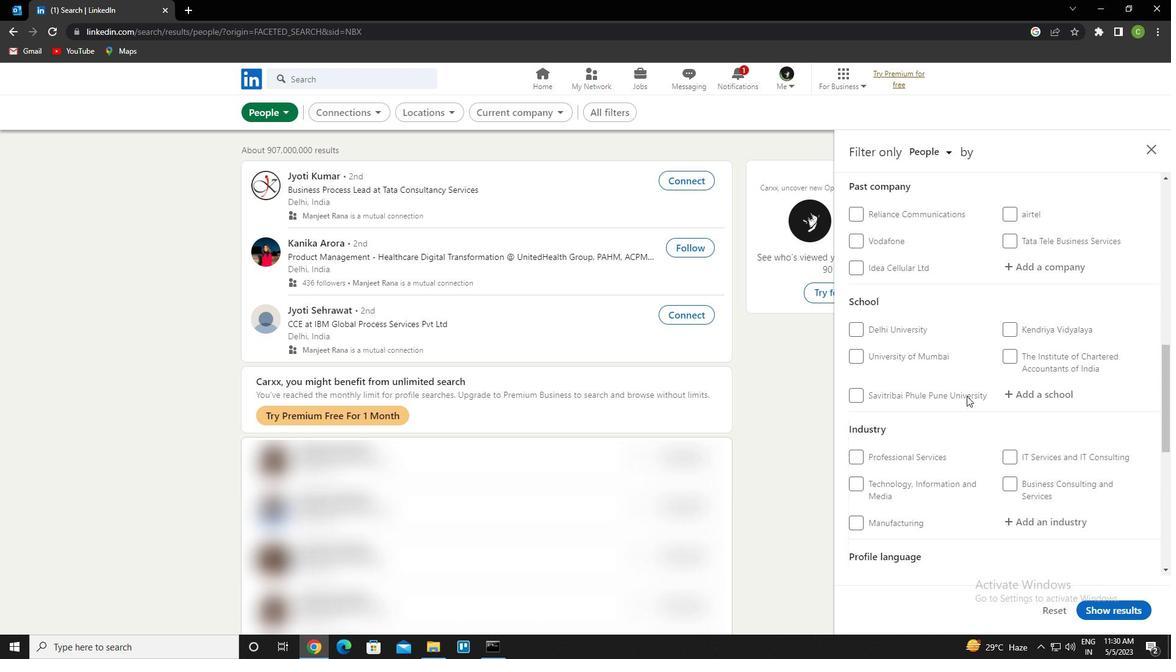 
Action: Mouse scrolled (967, 396) with delta (0, 0)
Screenshot: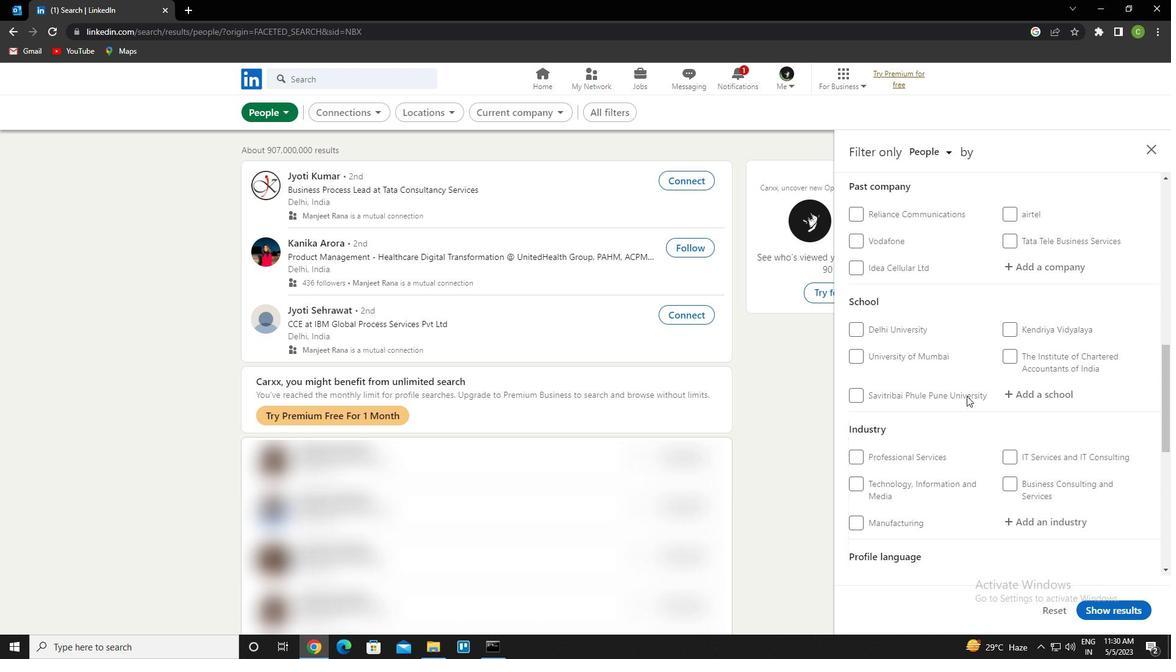 
Action: Mouse moved to (966, 370)
Screenshot: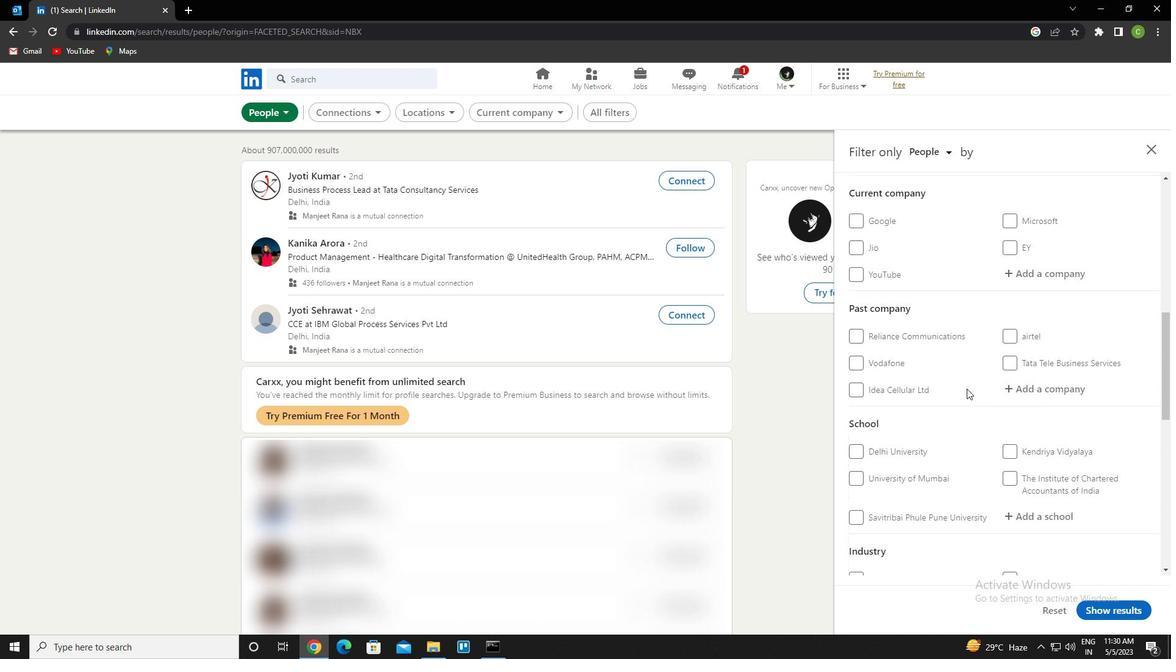 
Action: Mouse scrolled (966, 371) with delta (0, 0)
Screenshot: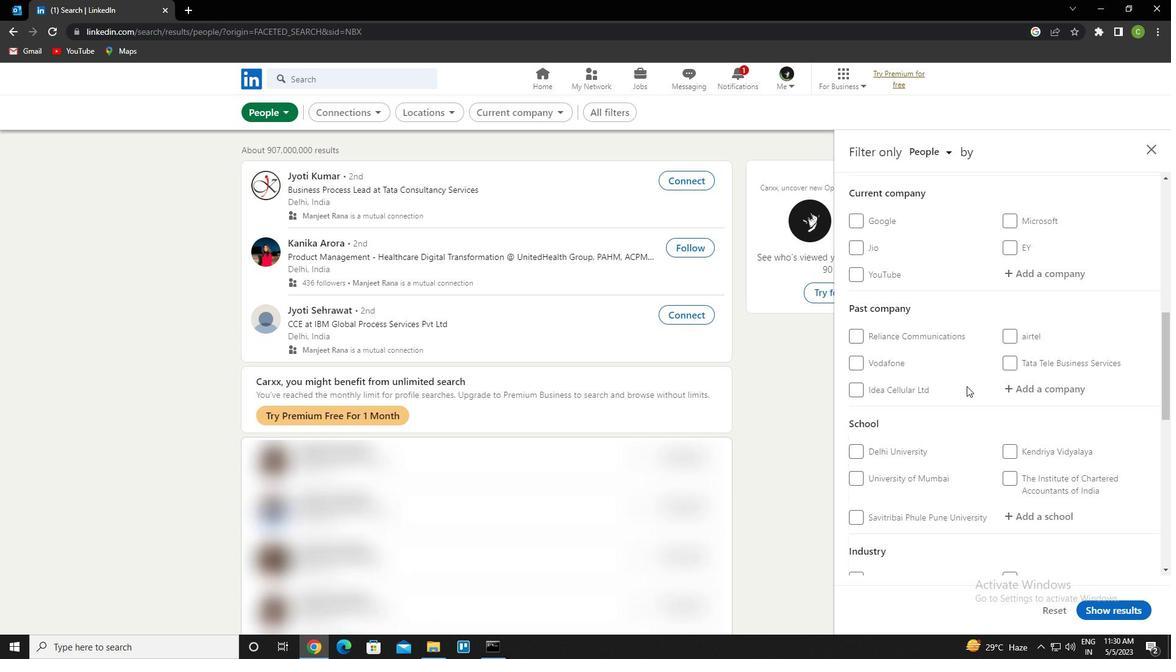 
Action: Mouse moved to (1030, 338)
Screenshot: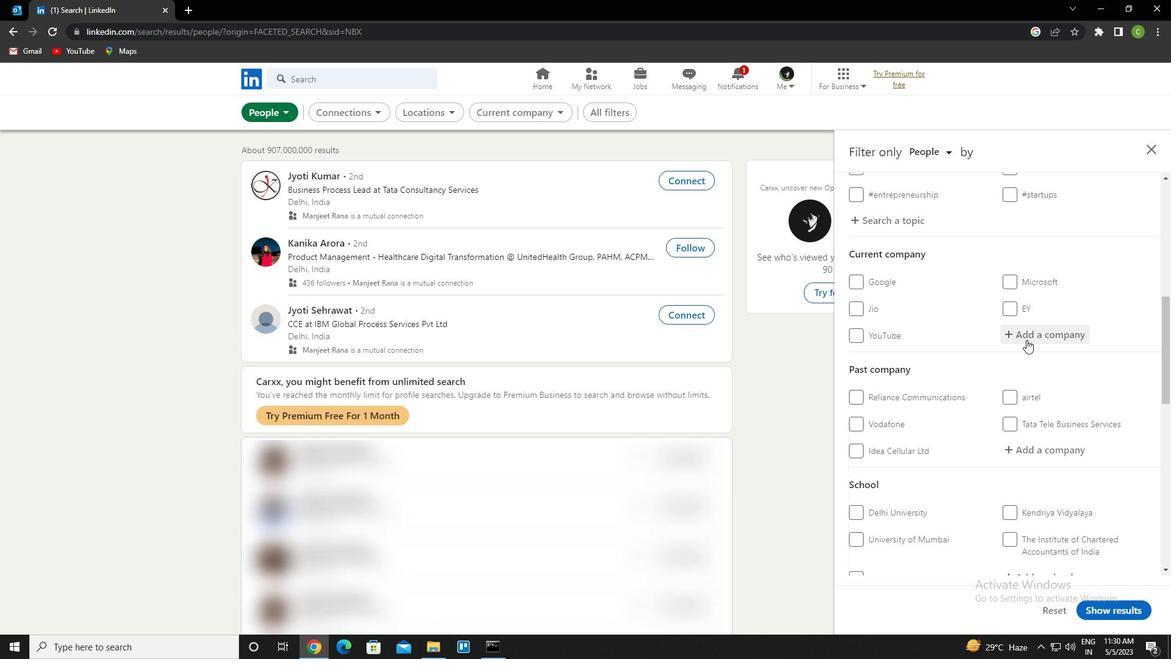 
Action: Mouse pressed left at (1030, 338)
Screenshot: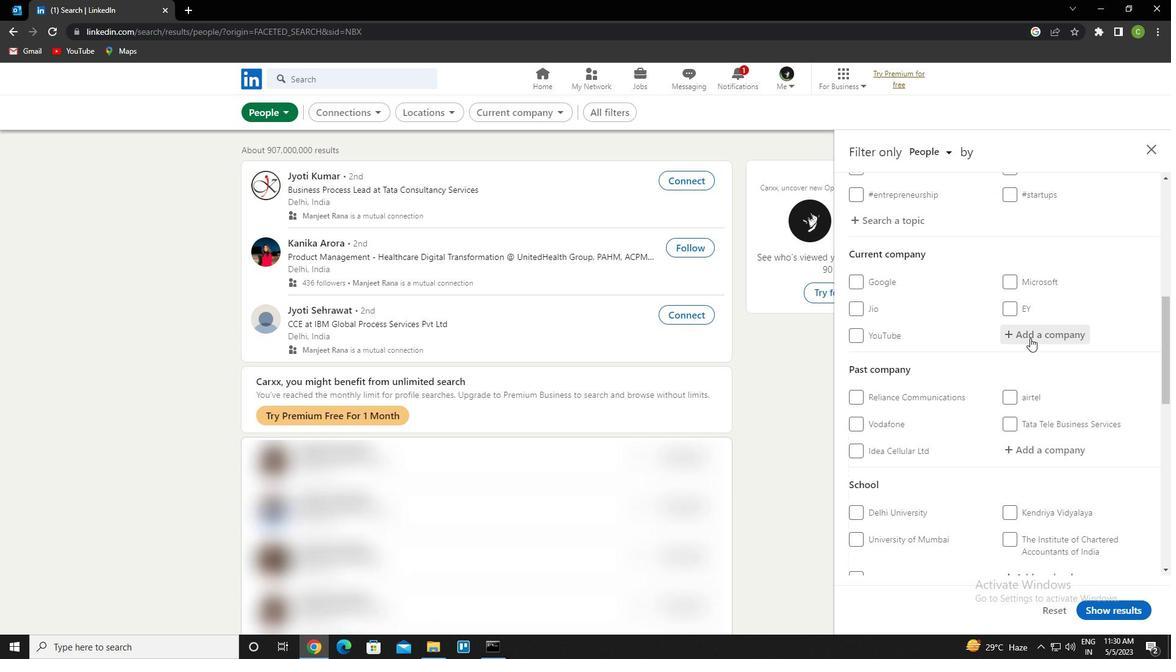 
Action: Key pressed <Key.caps_lock>A<Key.caps_lock>NTARES<Key.space>MARINE<Key.down><Key.enter>
Screenshot: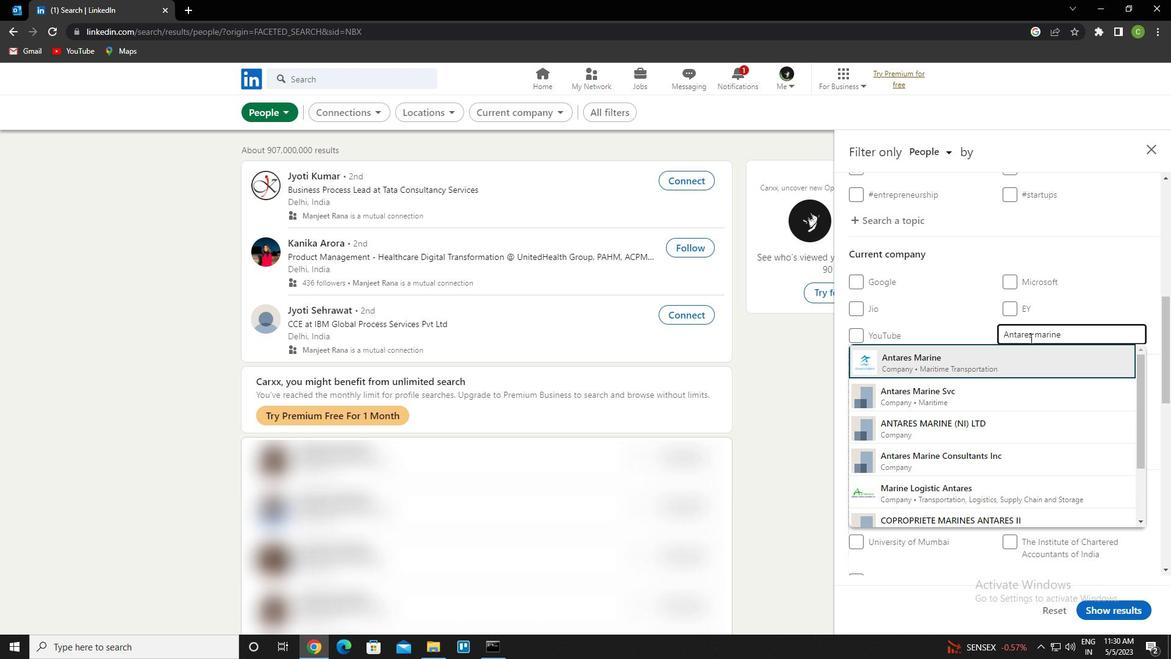 
Action: Mouse moved to (1043, 329)
Screenshot: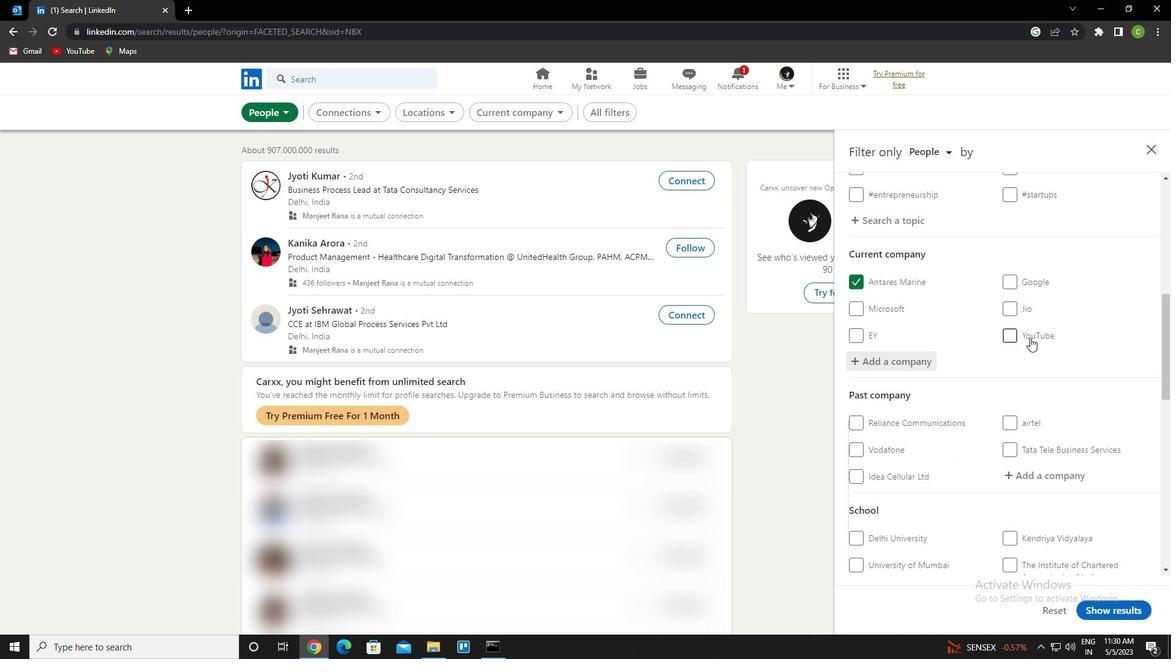 
Action: Mouse scrolled (1043, 328) with delta (0, 0)
Screenshot: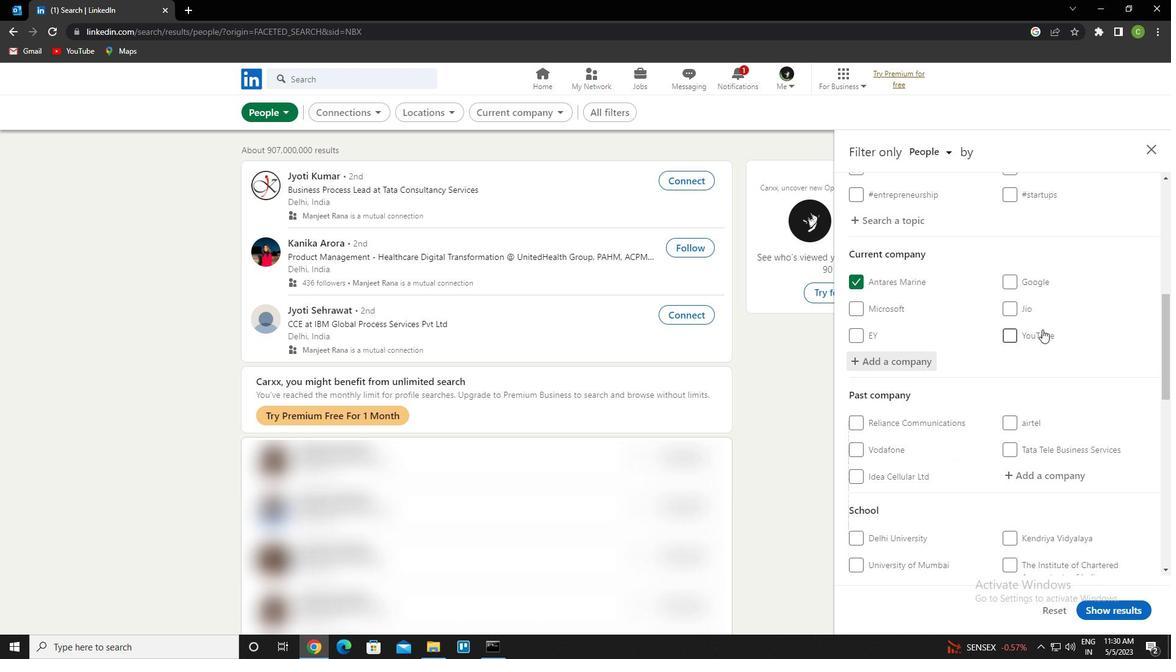 
Action: Mouse moved to (1035, 336)
Screenshot: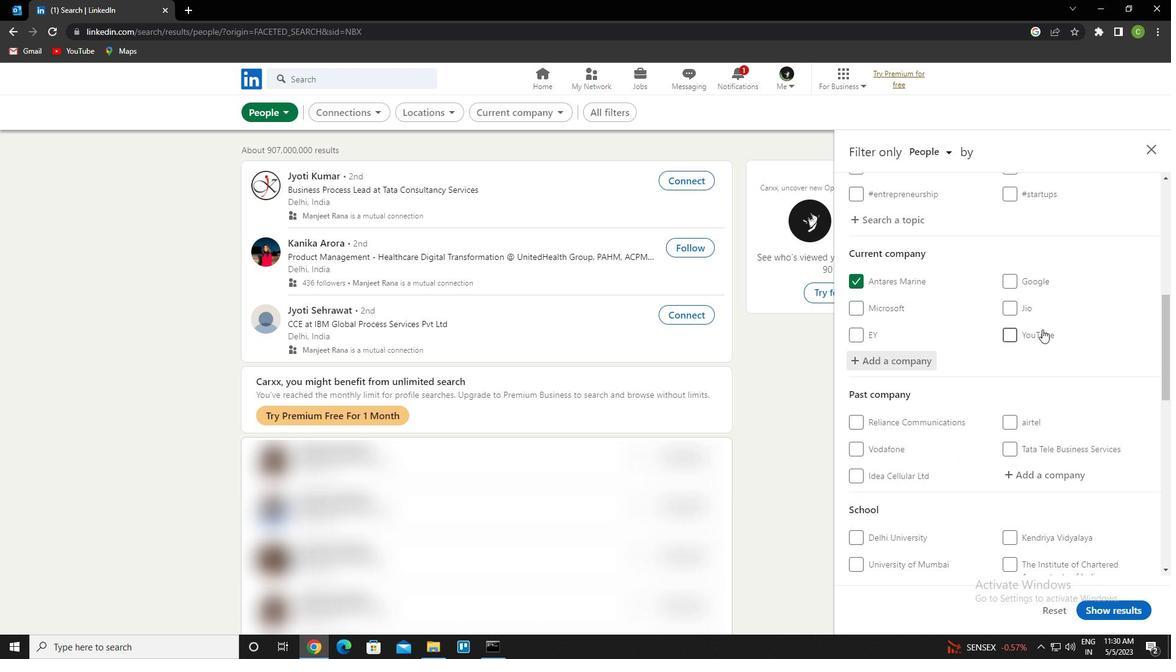 
Action: Mouse scrolled (1035, 335) with delta (0, 0)
Screenshot: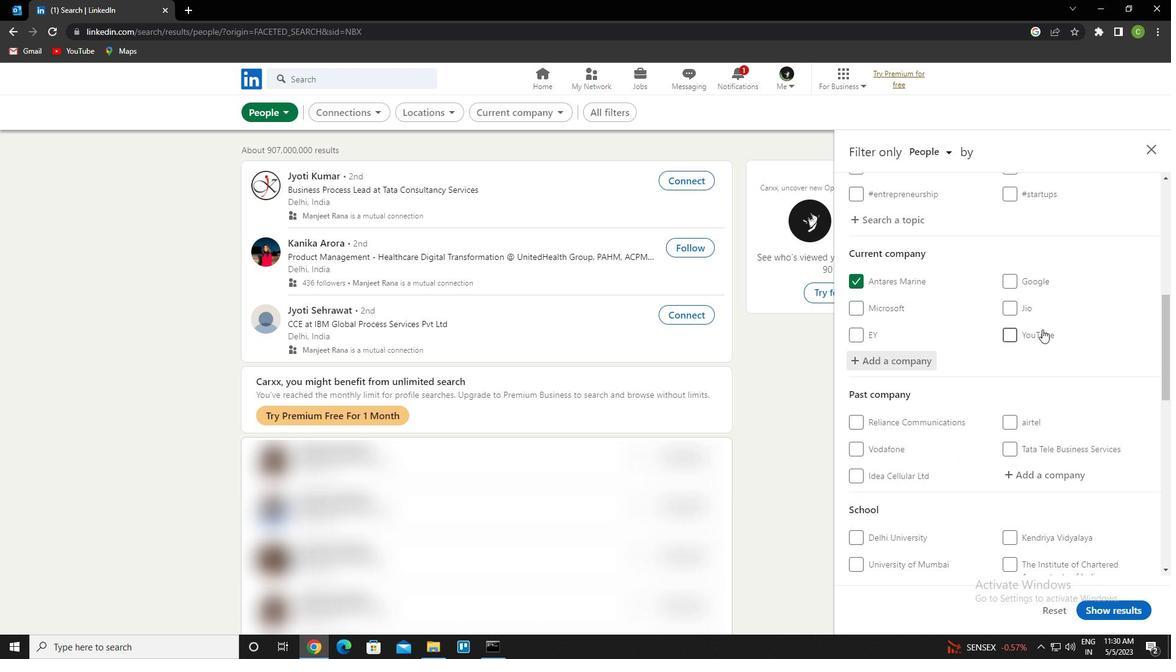 
Action: Mouse moved to (1029, 341)
Screenshot: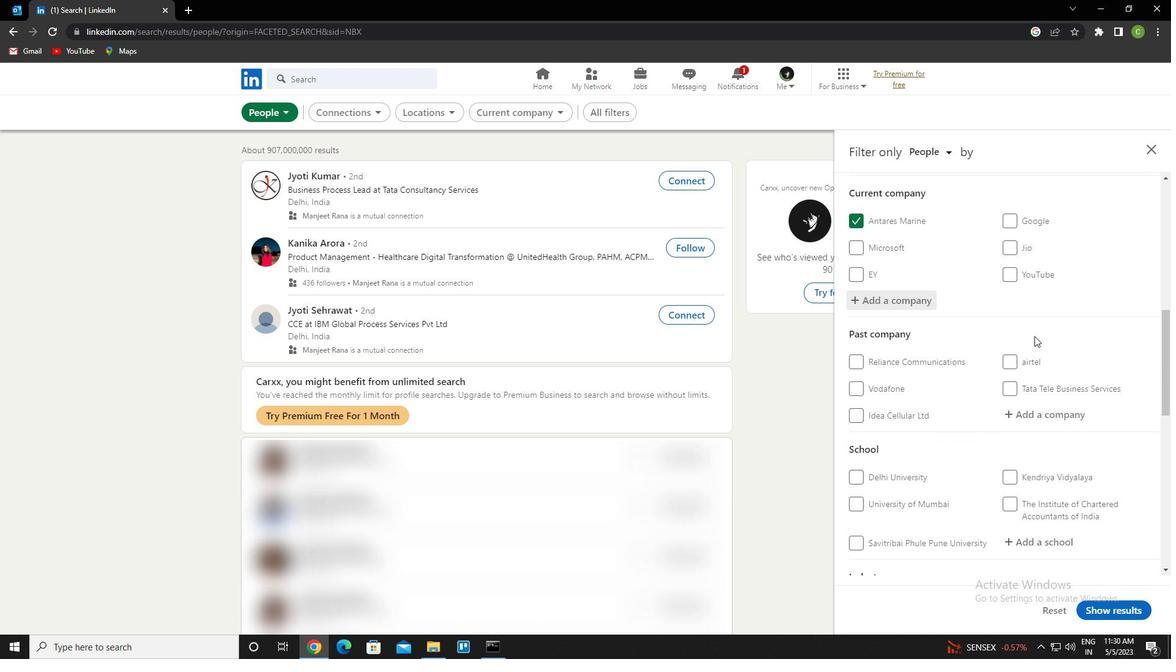 
Action: Mouse scrolled (1029, 340) with delta (0, 0)
Screenshot: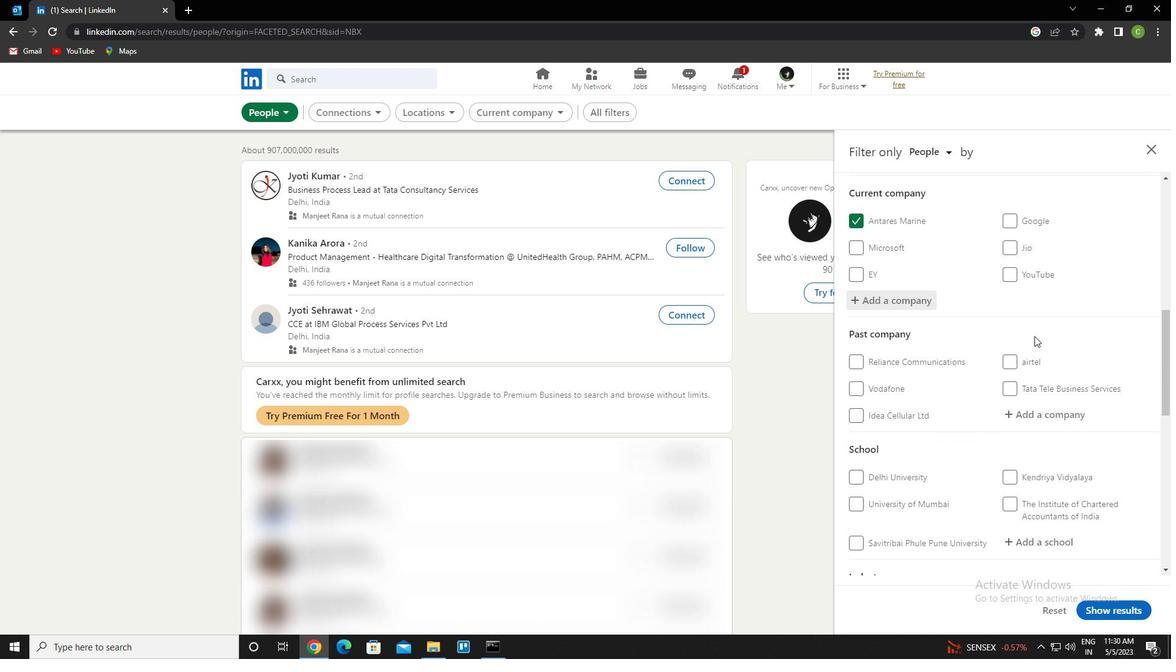 
Action: Mouse moved to (1028, 344)
Screenshot: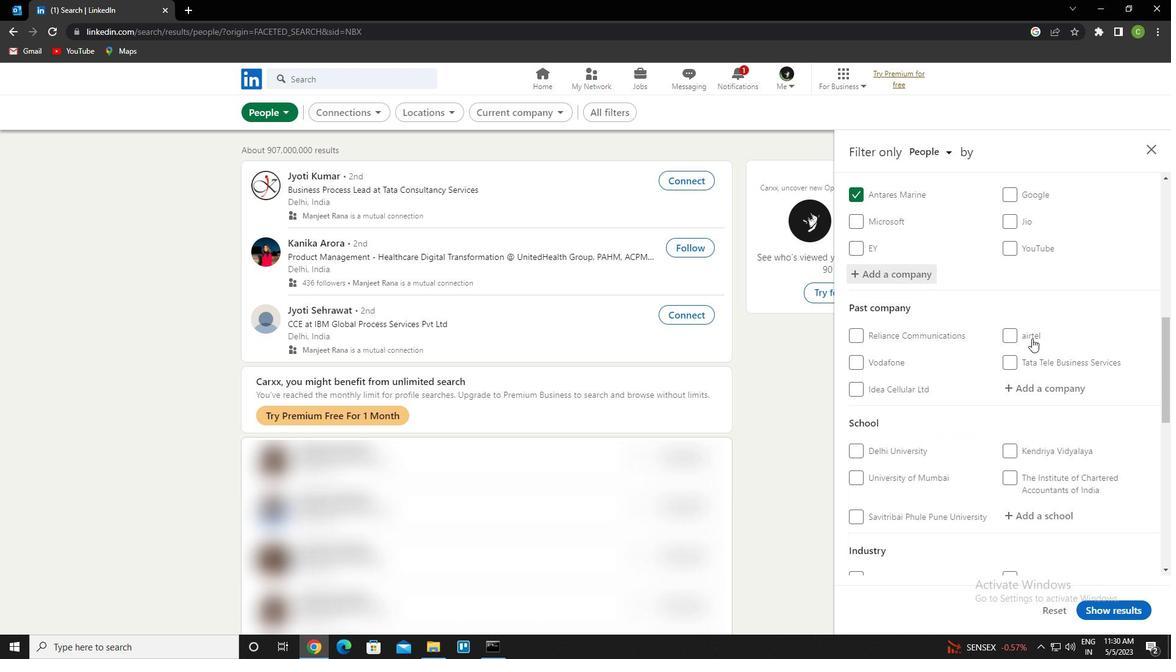 
Action: Mouse scrolled (1028, 344) with delta (0, 0)
Screenshot: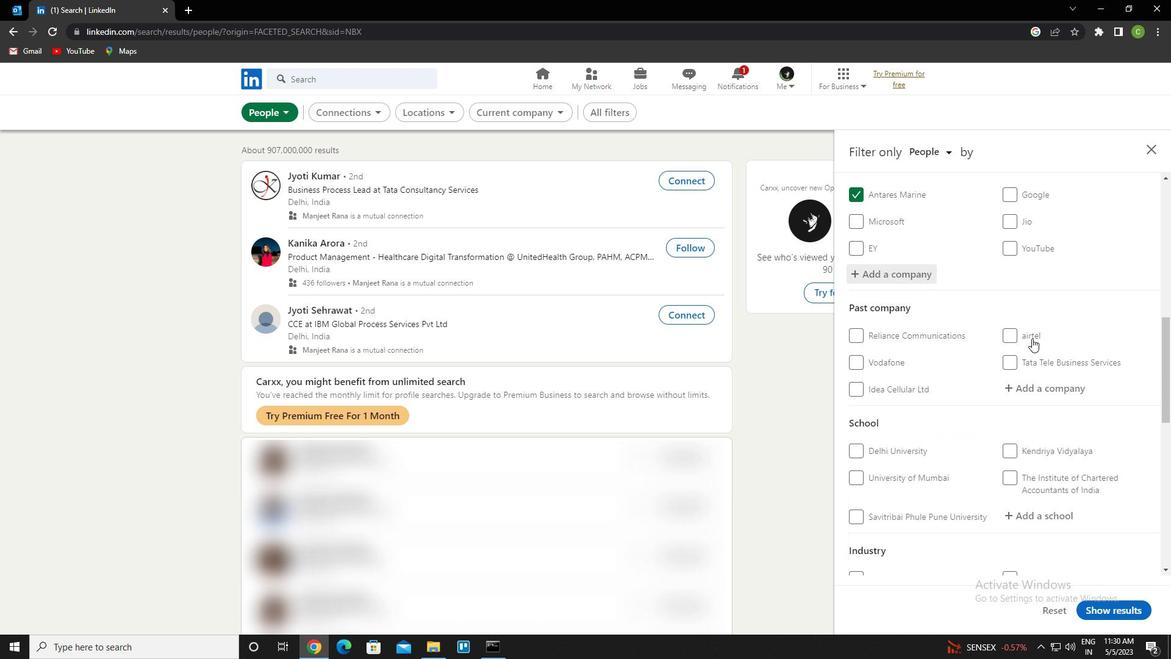 
Action: Mouse moved to (1041, 357)
Screenshot: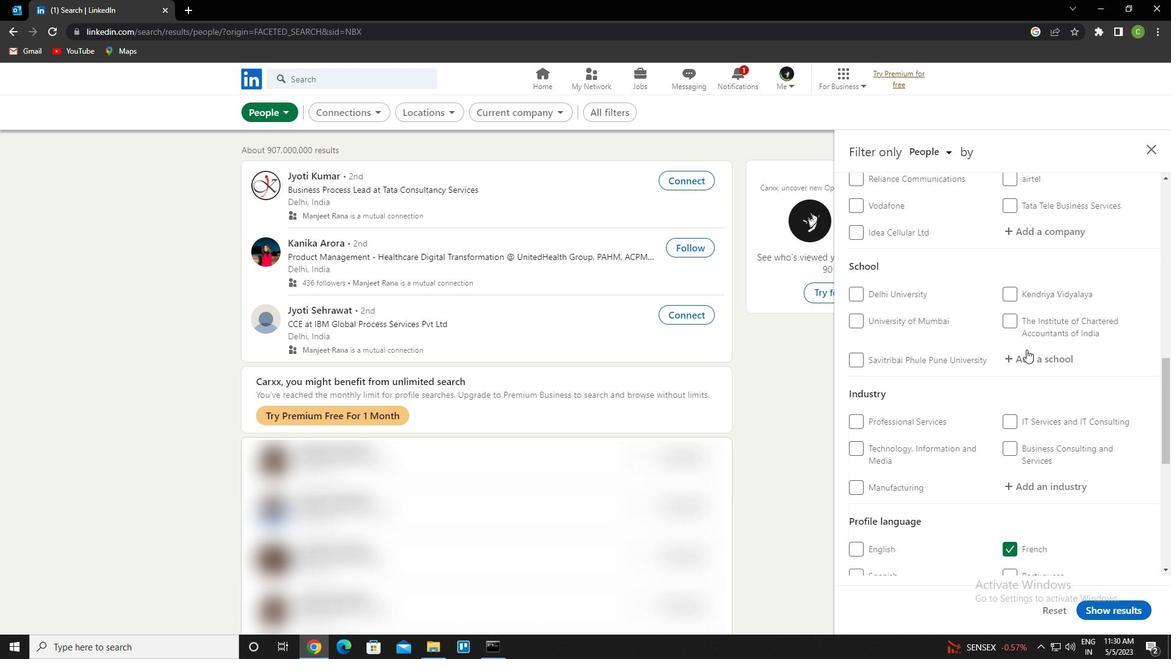 
Action: Mouse pressed left at (1041, 357)
Screenshot: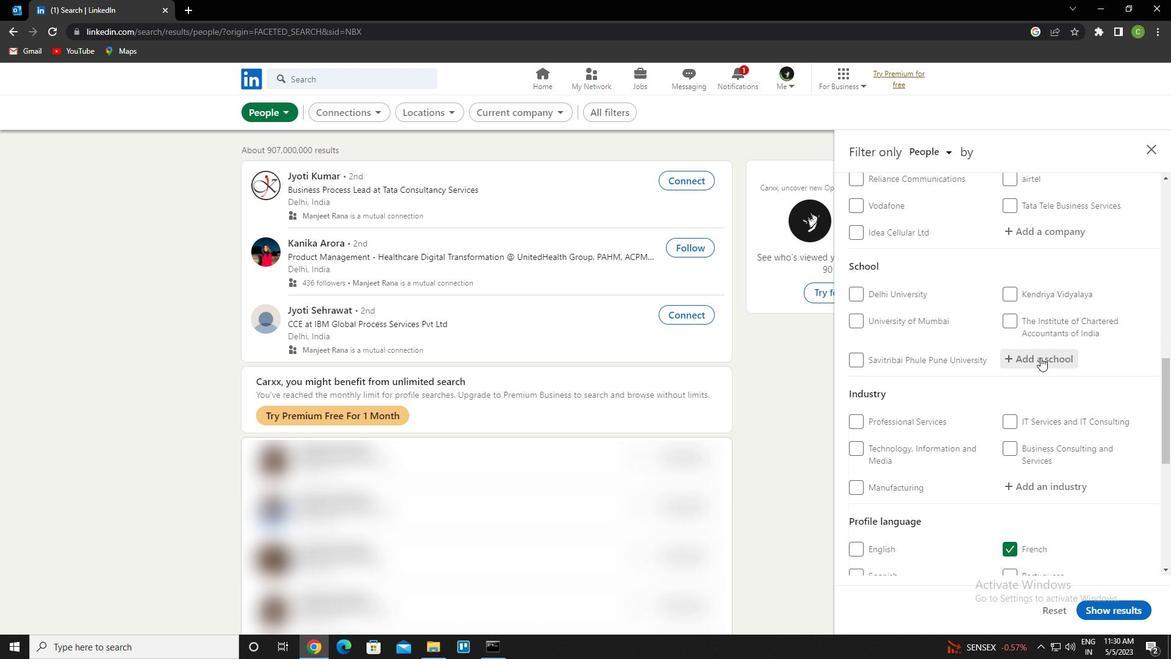 
Action: Key pressed <Key.caps_lock>S<Key.caps_lock>ETHU<Key.space>INSTITUTE<Key.space>OF<Key.space>TECHNOLOGY<Key.down><Key.enter>
Screenshot: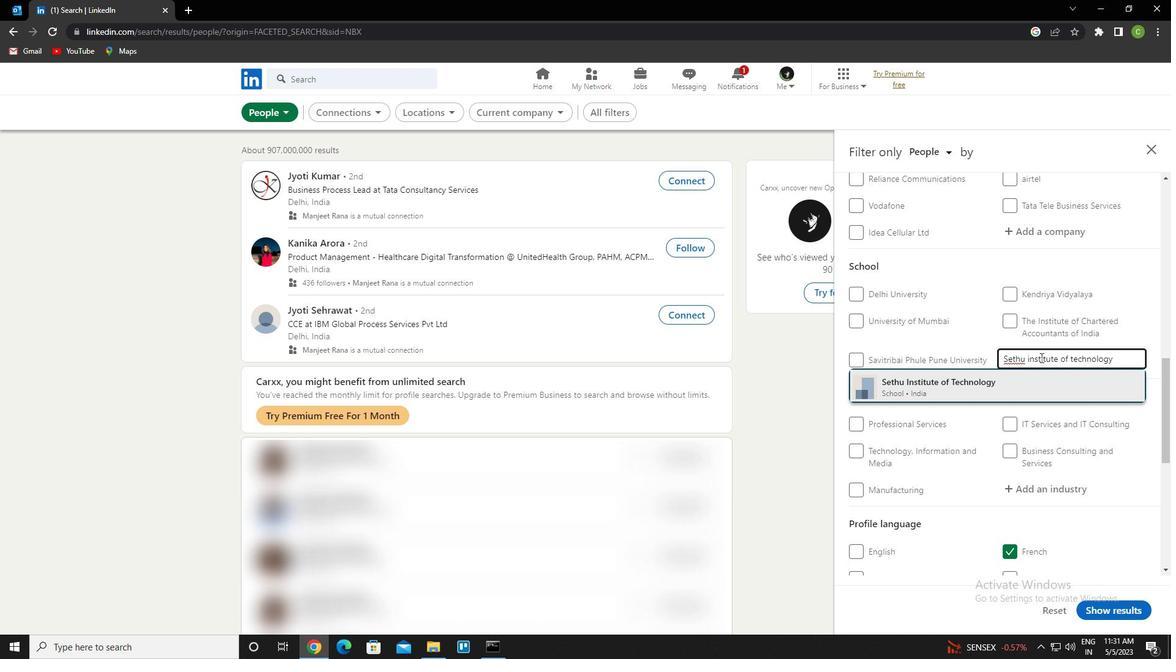 
Action: Mouse scrolled (1041, 357) with delta (0, 0)
Screenshot: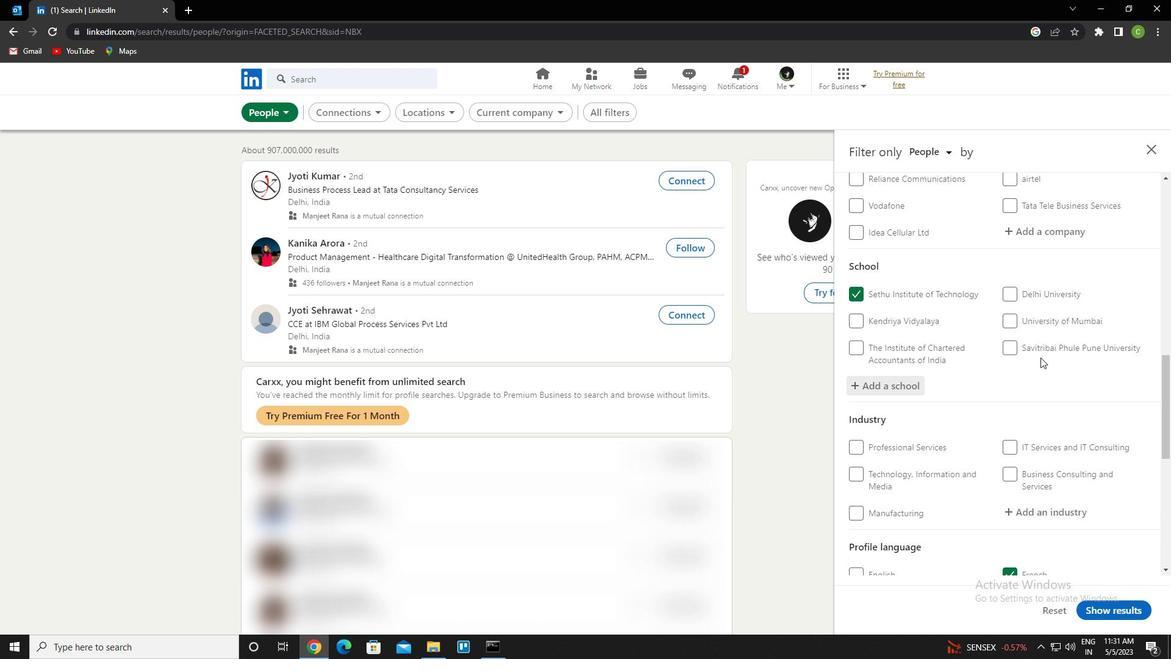 
Action: Mouse moved to (1038, 456)
Screenshot: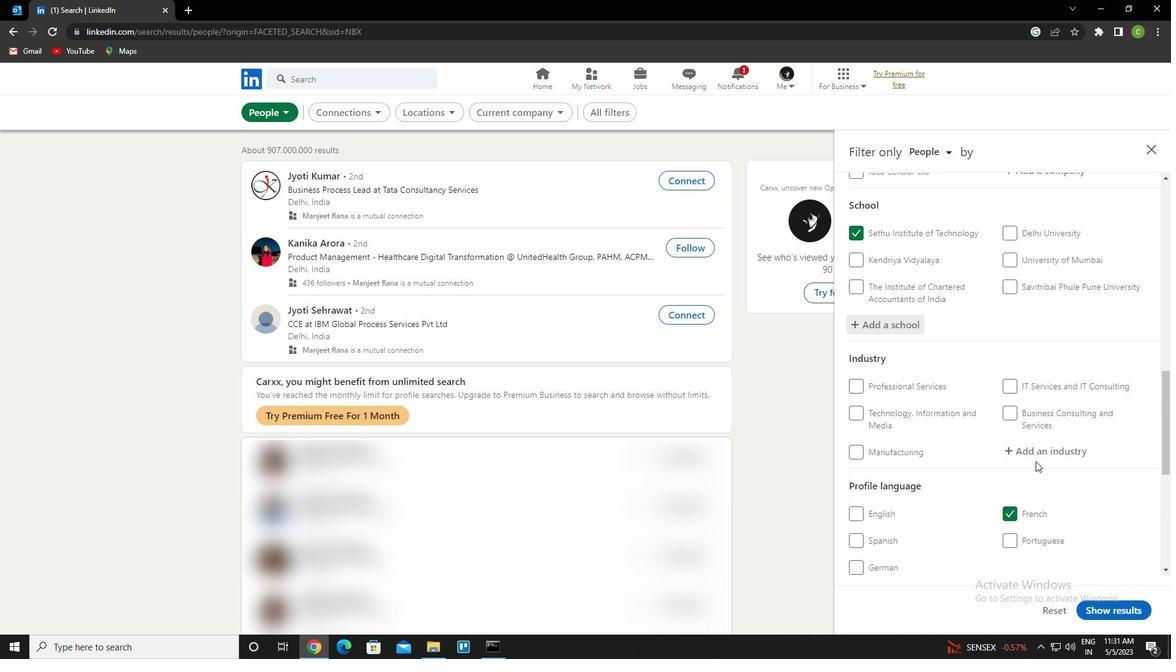 
Action: Mouse pressed left at (1038, 456)
Screenshot: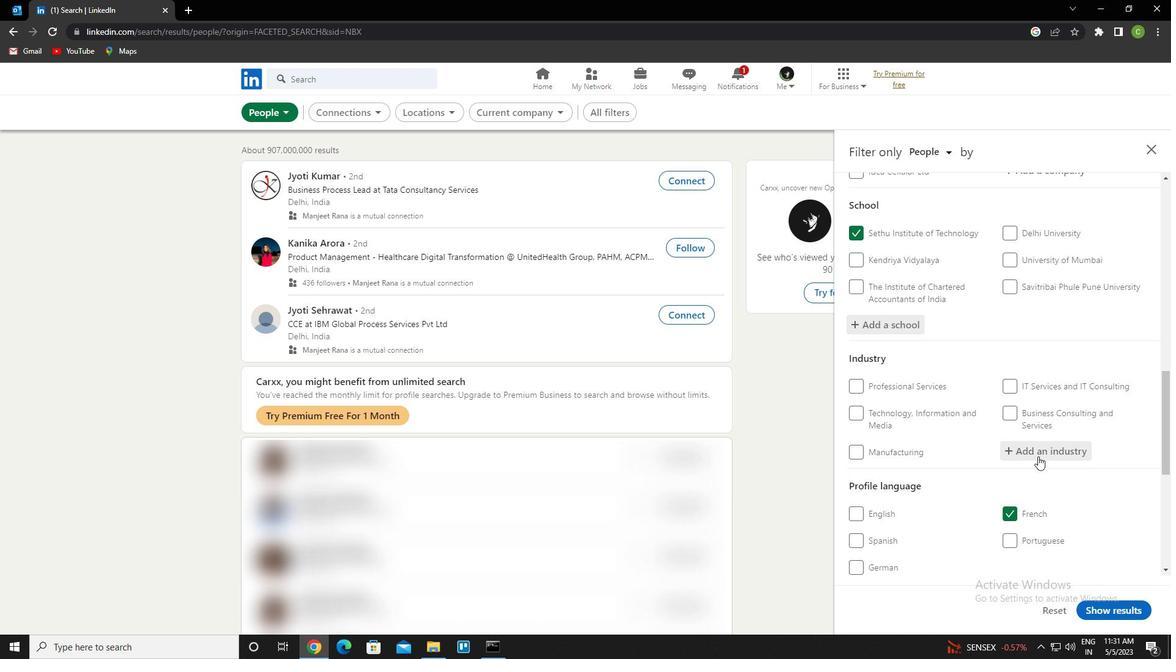 
Action: Key pressed <Key.caps_lock>H<Key.caps_lock>EALTH<Key.space>AND<Key.space>HUMAN<Key.space>SERVICES<Key.down><Key.enter>
Screenshot: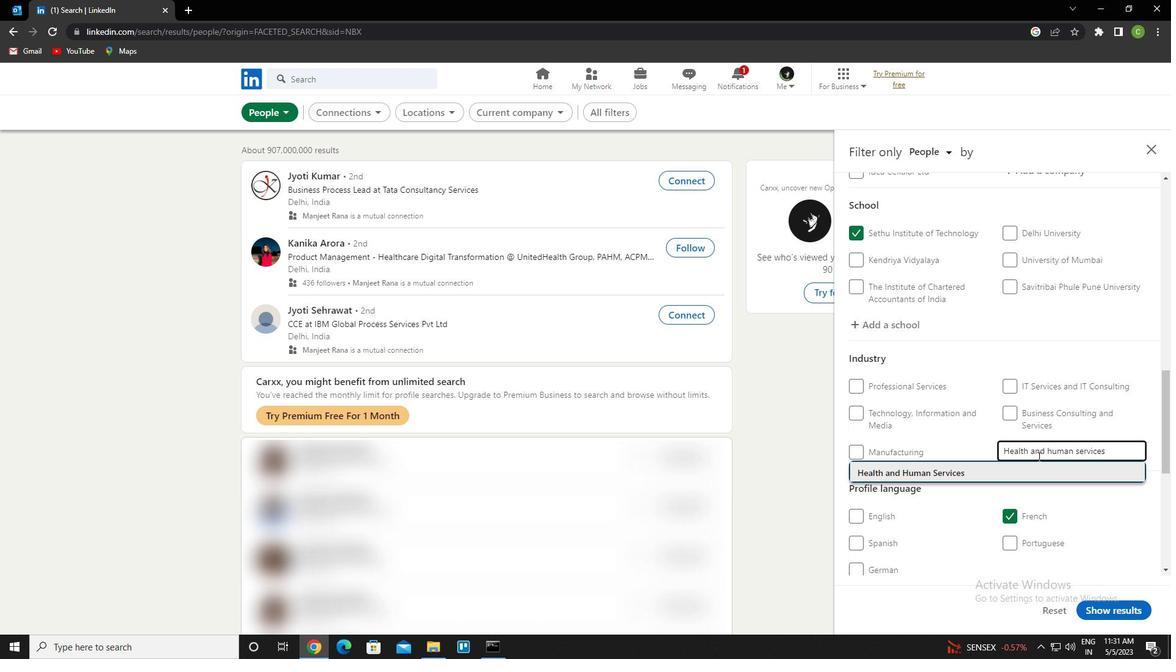 
Action: Mouse scrolled (1038, 455) with delta (0, 0)
Screenshot: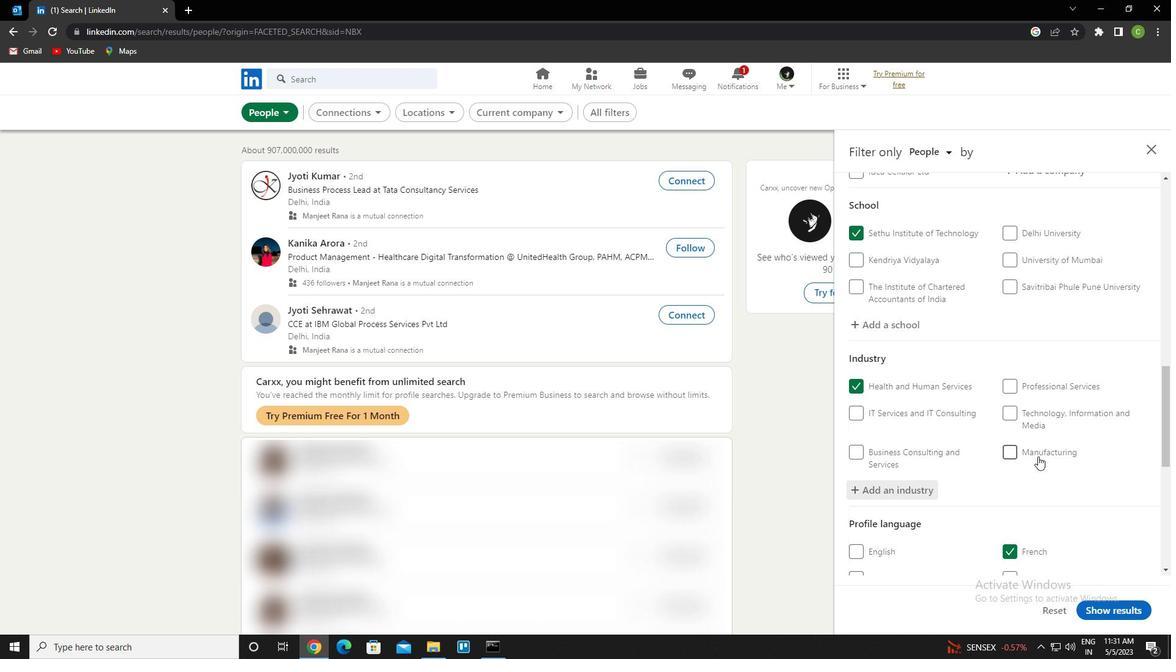 
Action: Mouse scrolled (1038, 455) with delta (0, 0)
Screenshot: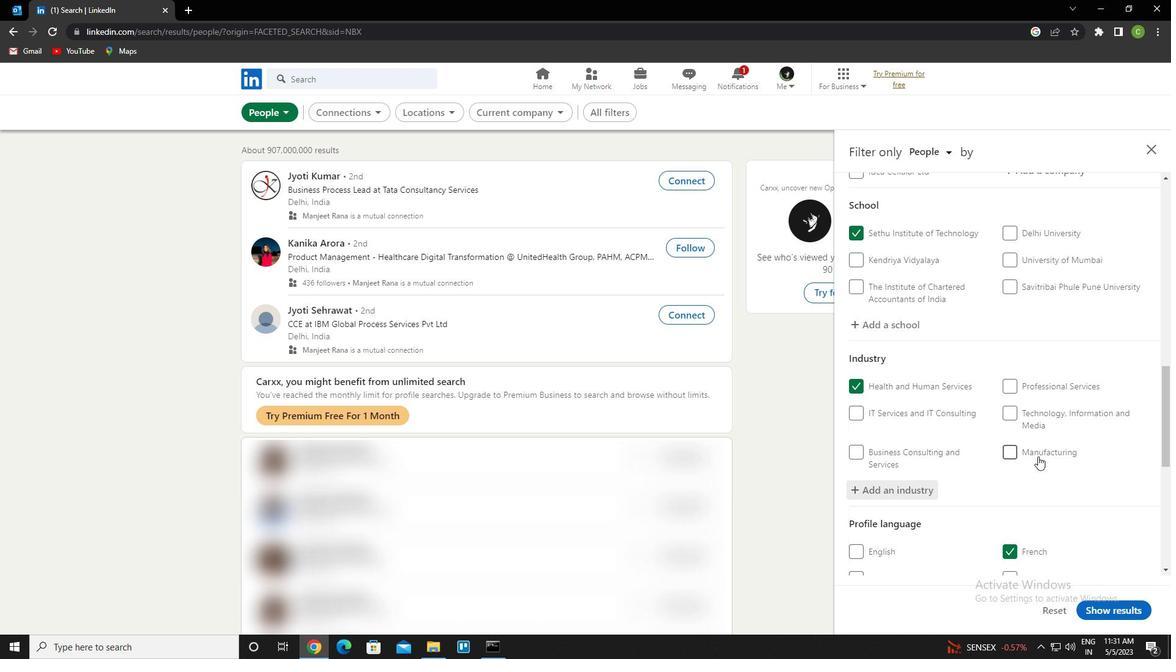 
Action: Mouse scrolled (1038, 455) with delta (0, 0)
Screenshot: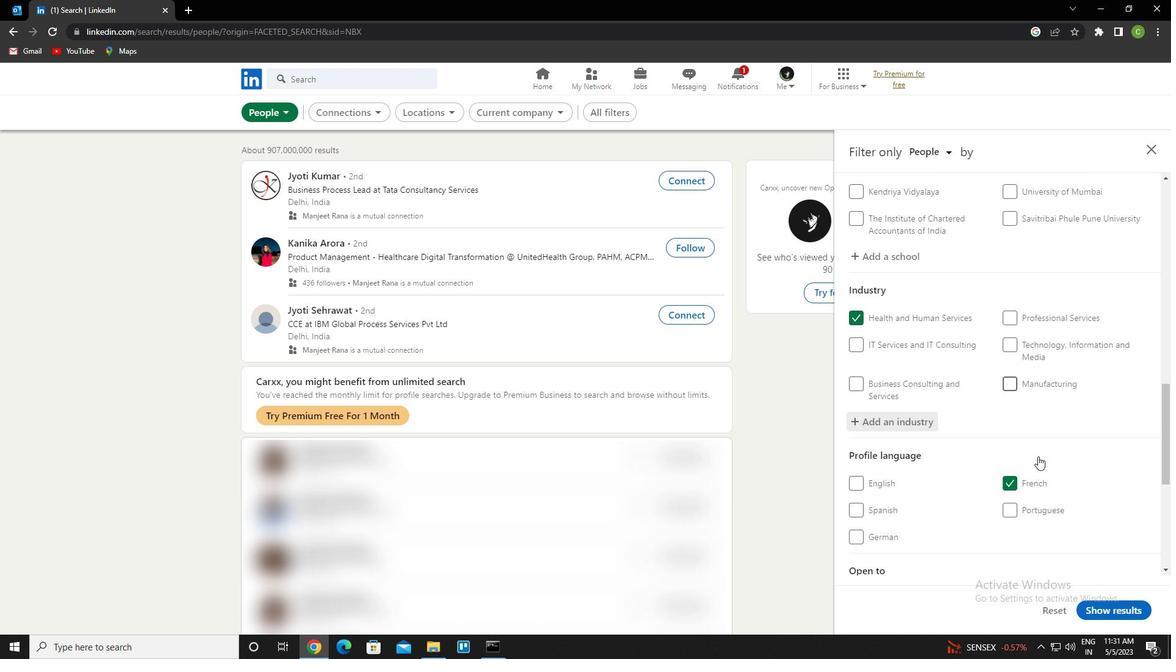 
Action: Mouse scrolled (1038, 455) with delta (0, 0)
Screenshot: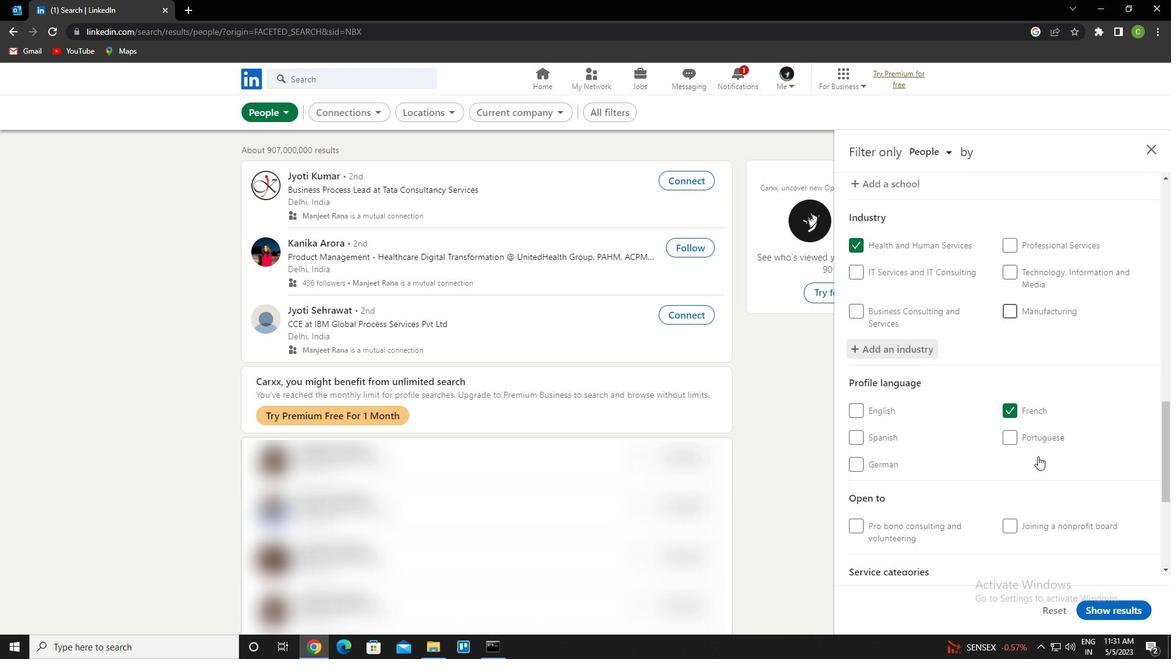 
Action: Mouse moved to (1037, 455)
Screenshot: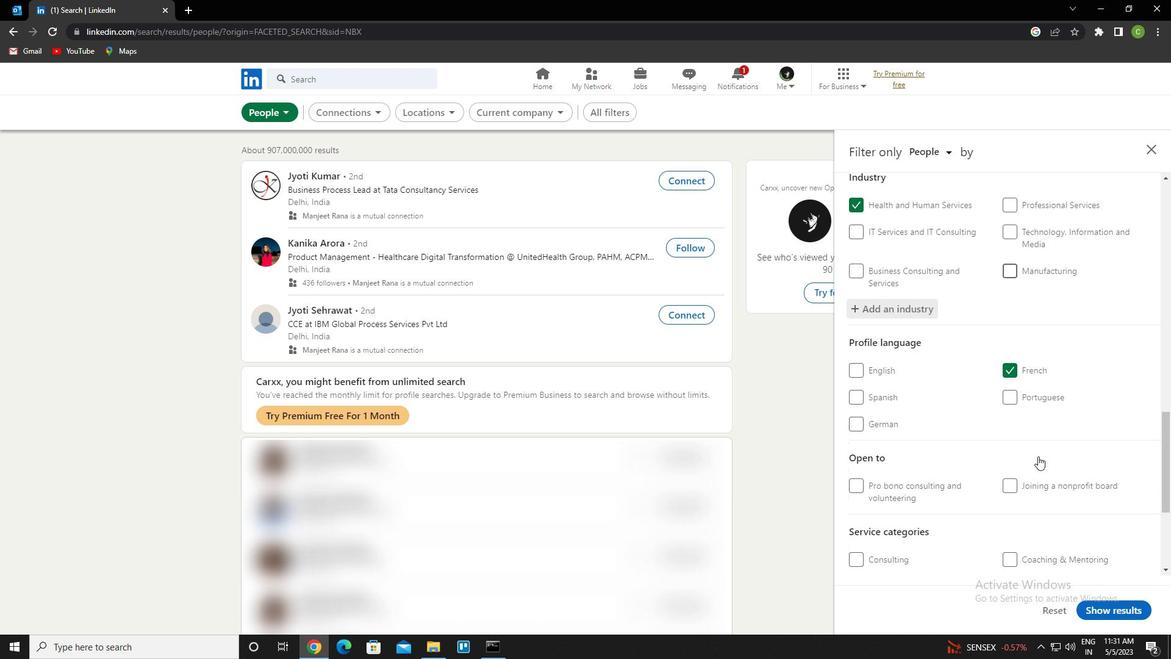 
Action: Mouse scrolled (1037, 455) with delta (0, 0)
Screenshot: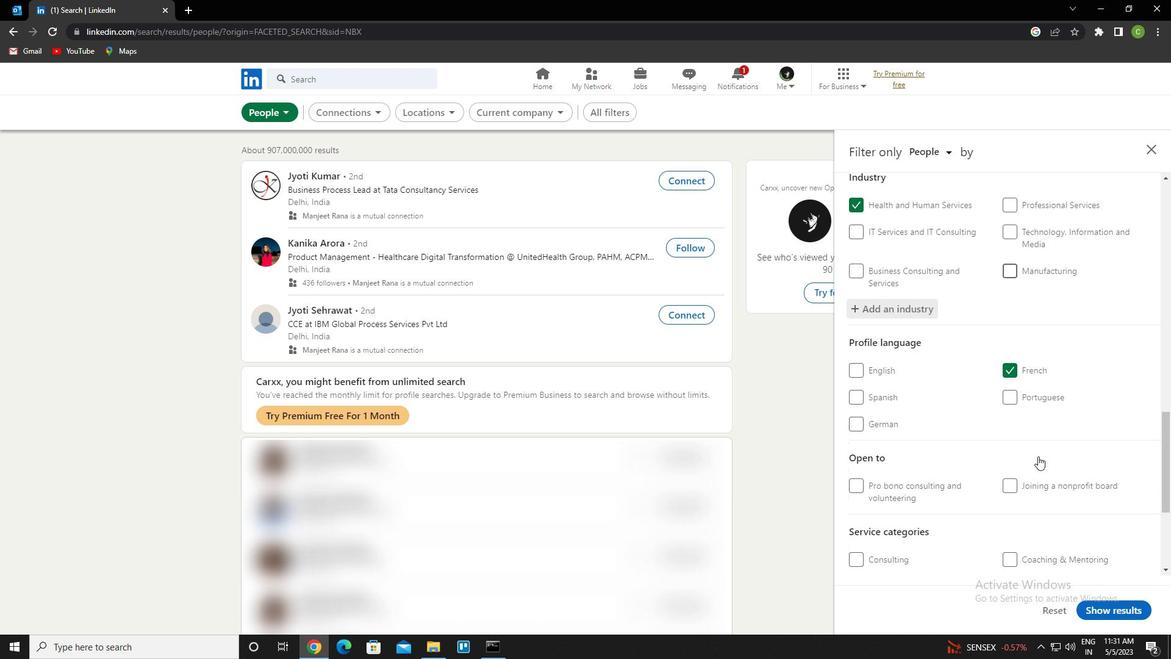 
Action: Mouse scrolled (1037, 455) with delta (0, 0)
Screenshot: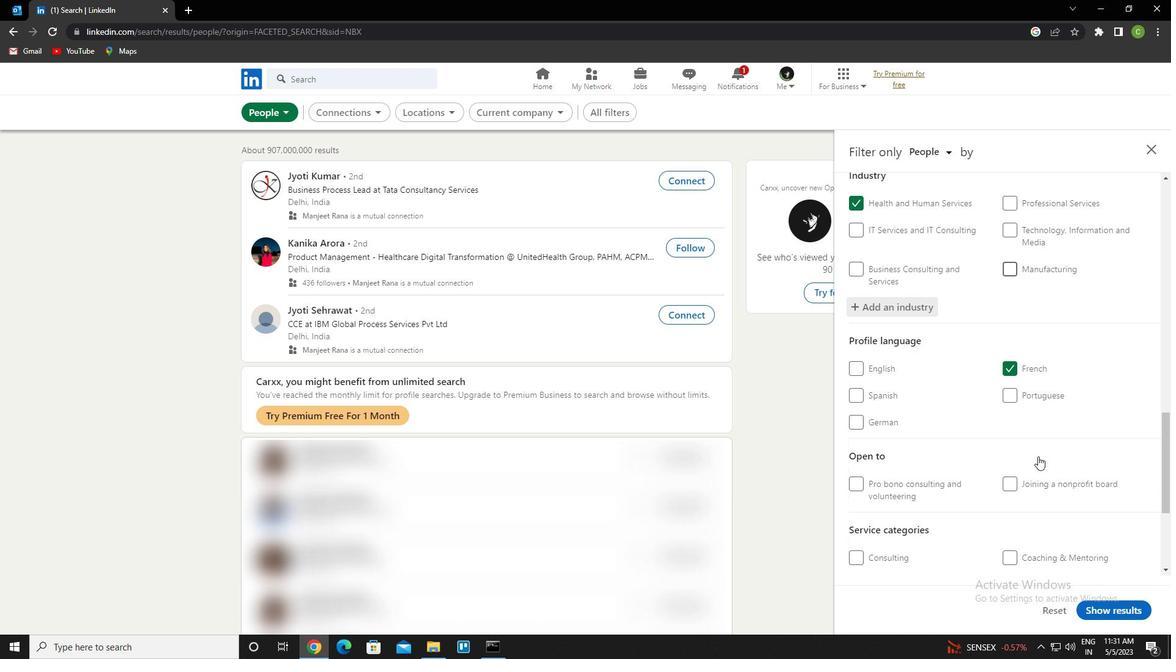 
Action: Mouse scrolled (1037, 455) with delta (0, 0)
Screenshot: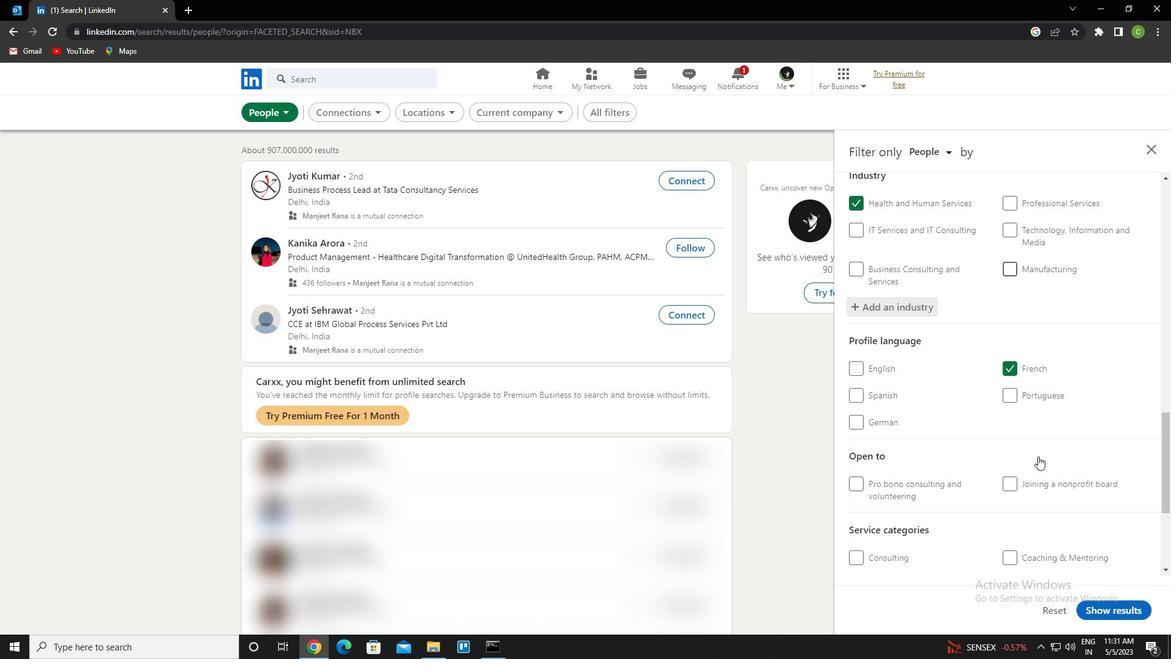 
Action: Mouse moved to (1039, 407)
Screenshot: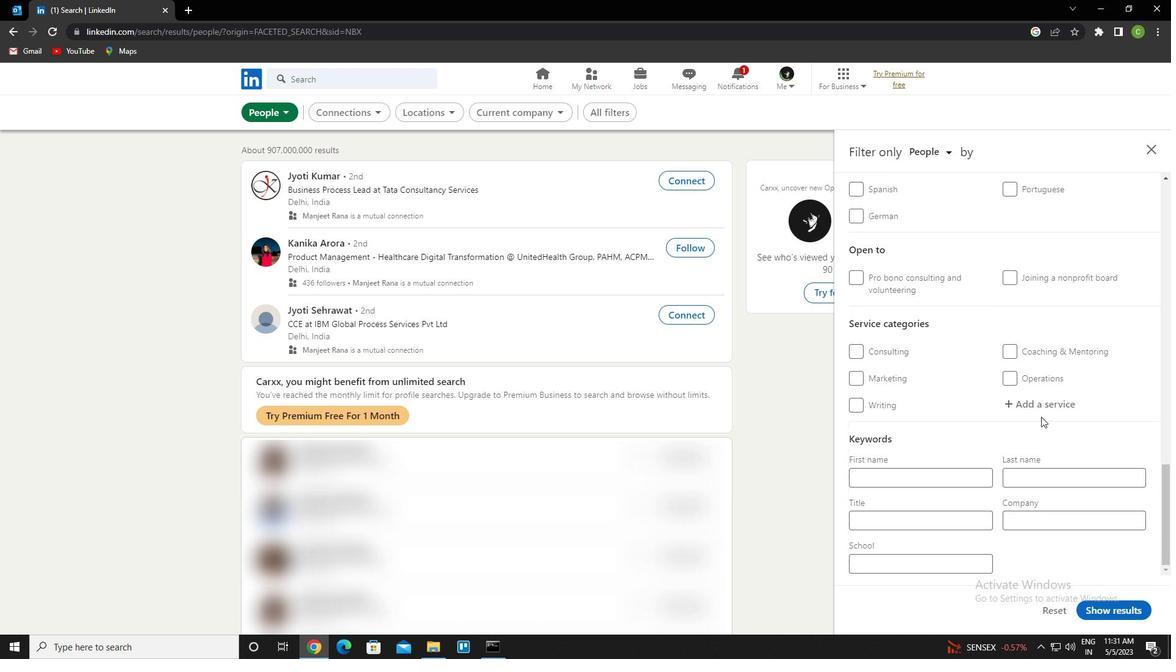 
Action: Mouse pressed left at (1039, 407)
Screenshot: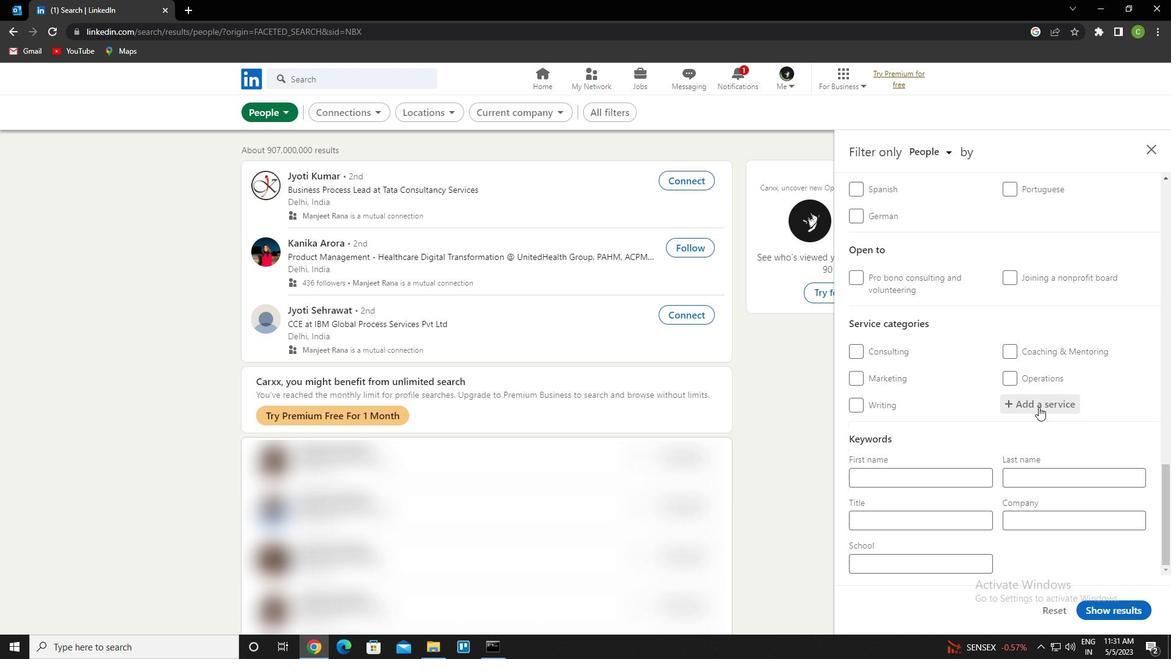 
Action: Key pressed <Key.caps_lock>A<Key.caps_lock>SSISTANCE<Key.space><Key.caps_lock>A<Key.caps_lock>DVERTISING<Key.enter>
Screenshot: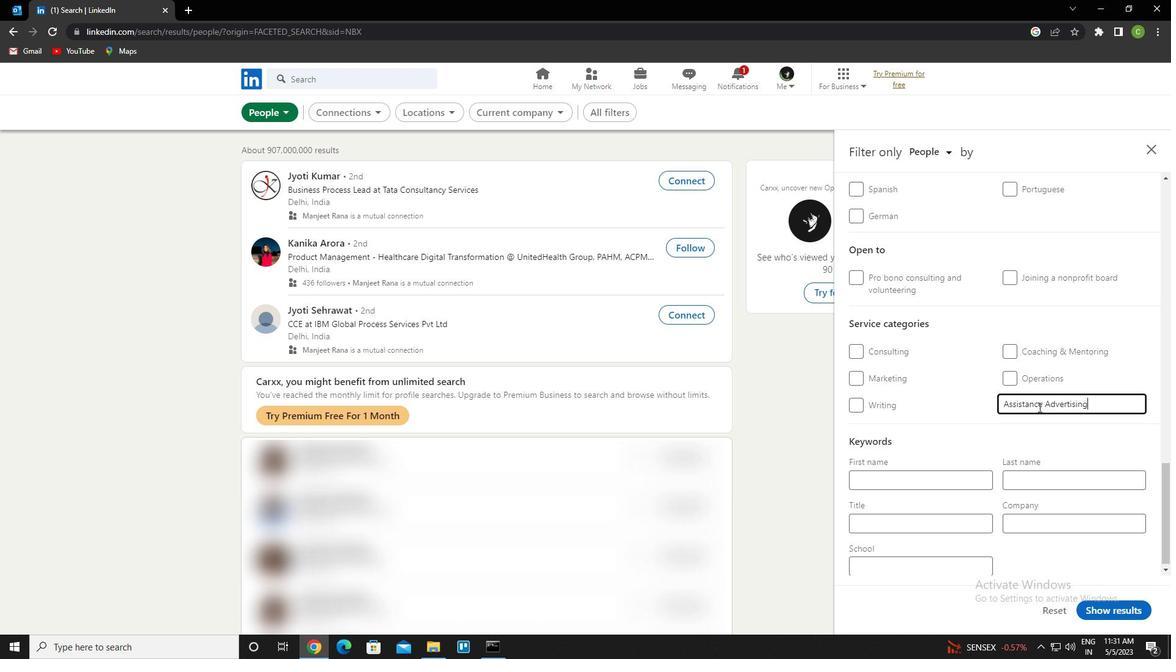 
Action: Mouse scrolled (1039, 406) with delta (0, 0)
Screenshot: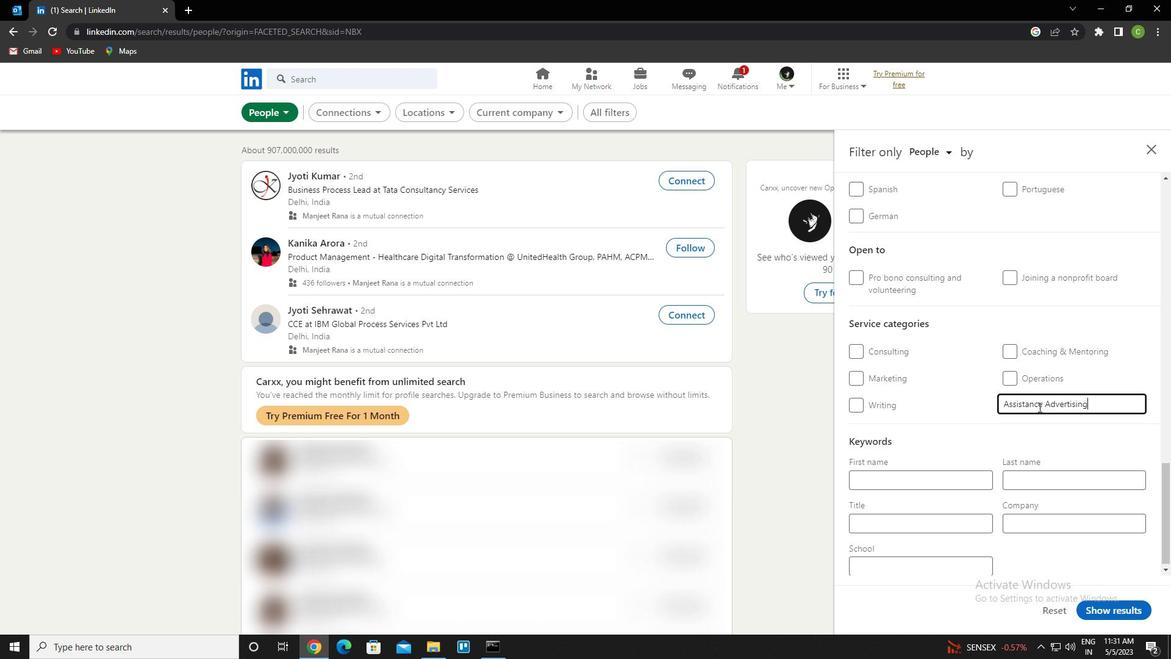 
Action: Mouse moved to (1036, 408)
Screenshot: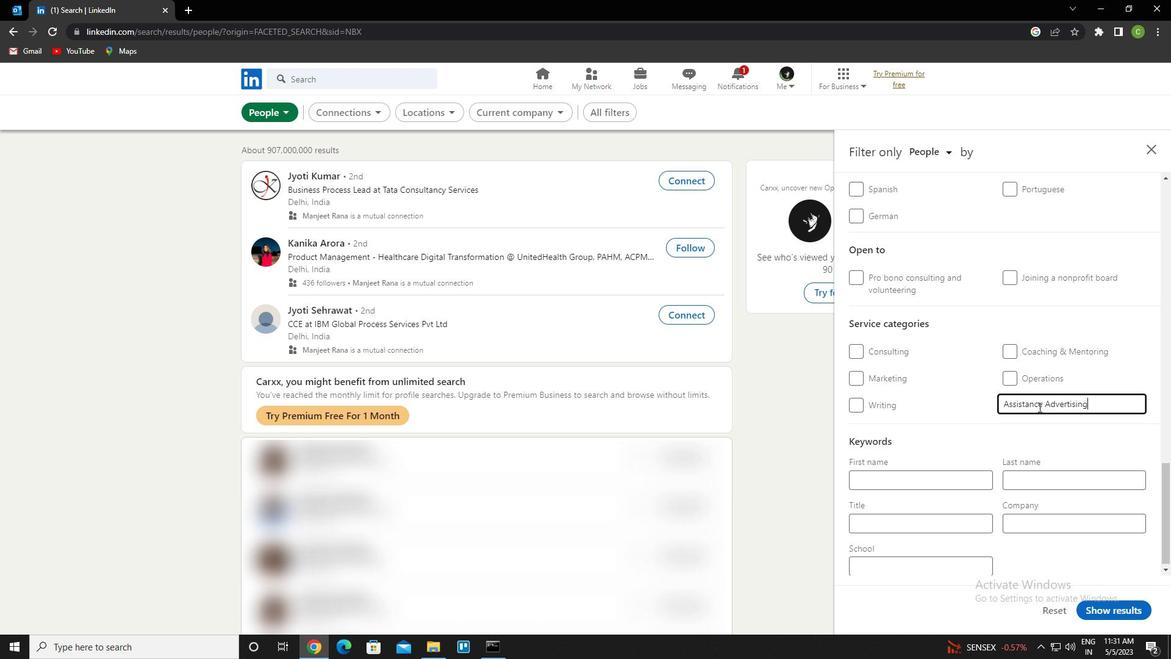 
Action: Mouse scrolled (1036, 407) with delta (0, 0)
Screenshot: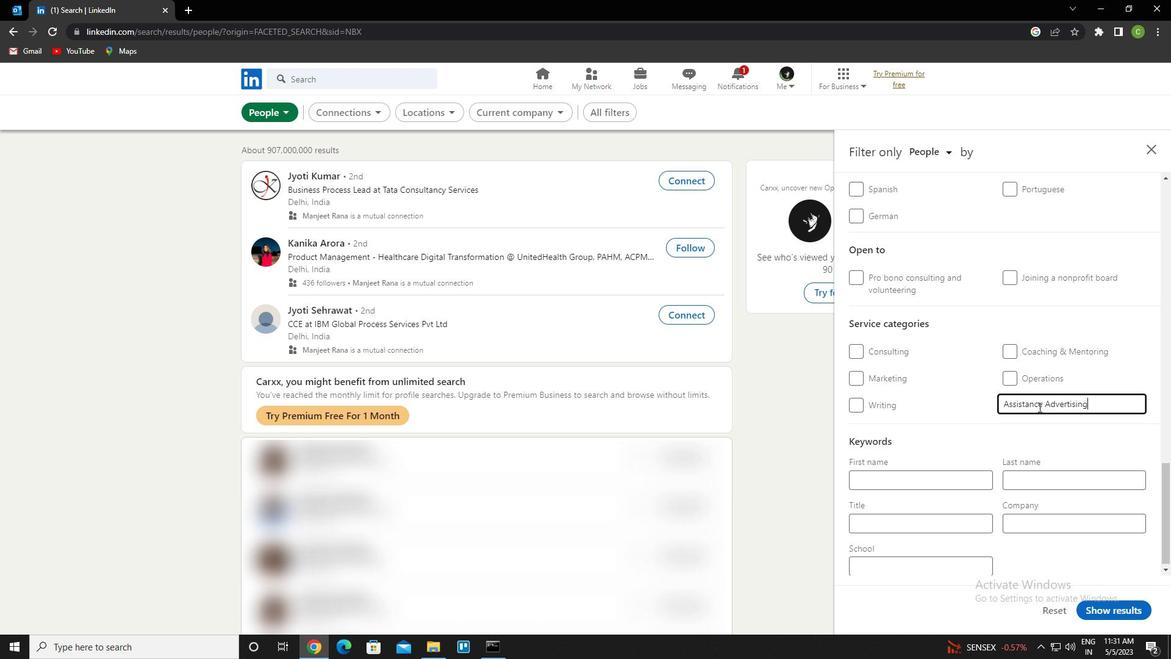 
Action: Mouse moved to (1027, 415)
Screenshot: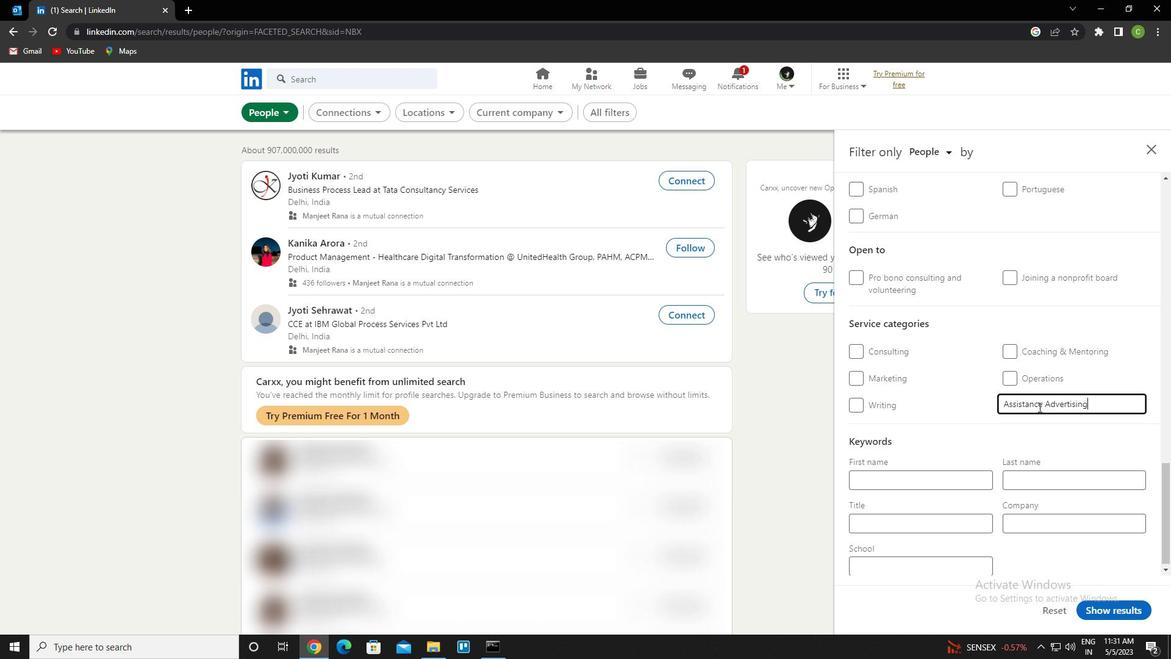 
Action: Mouse scrolled (1027, 414) with delta (0, 0)
Screenshot: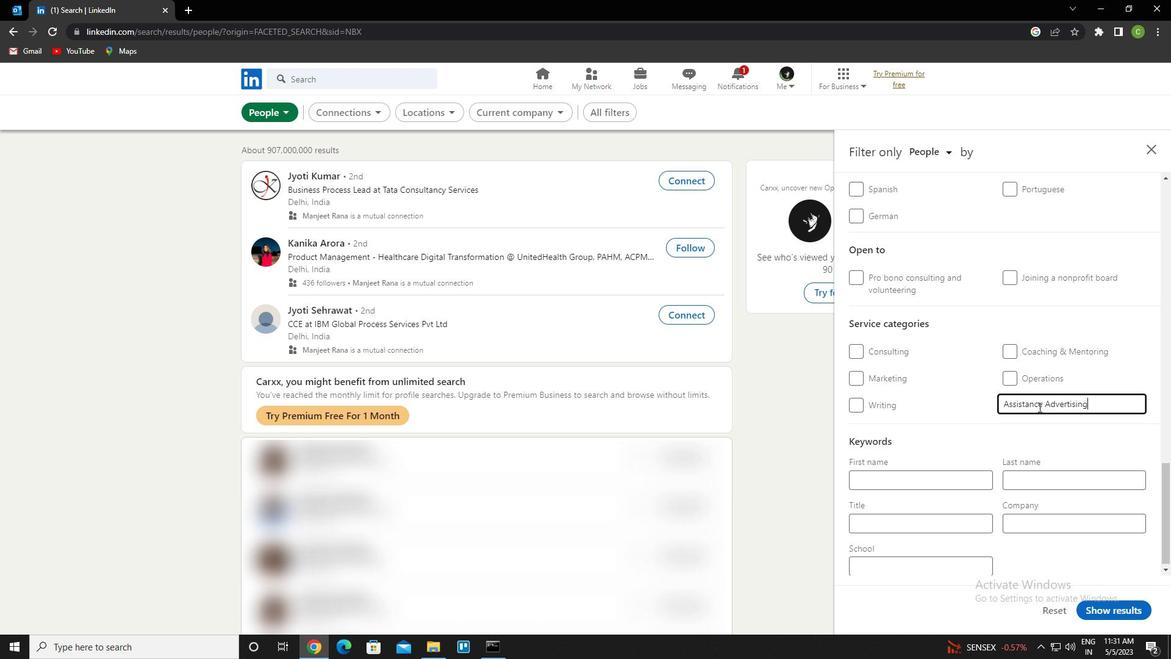 
Action: Mouse moved to (932, 514)
Screenshot: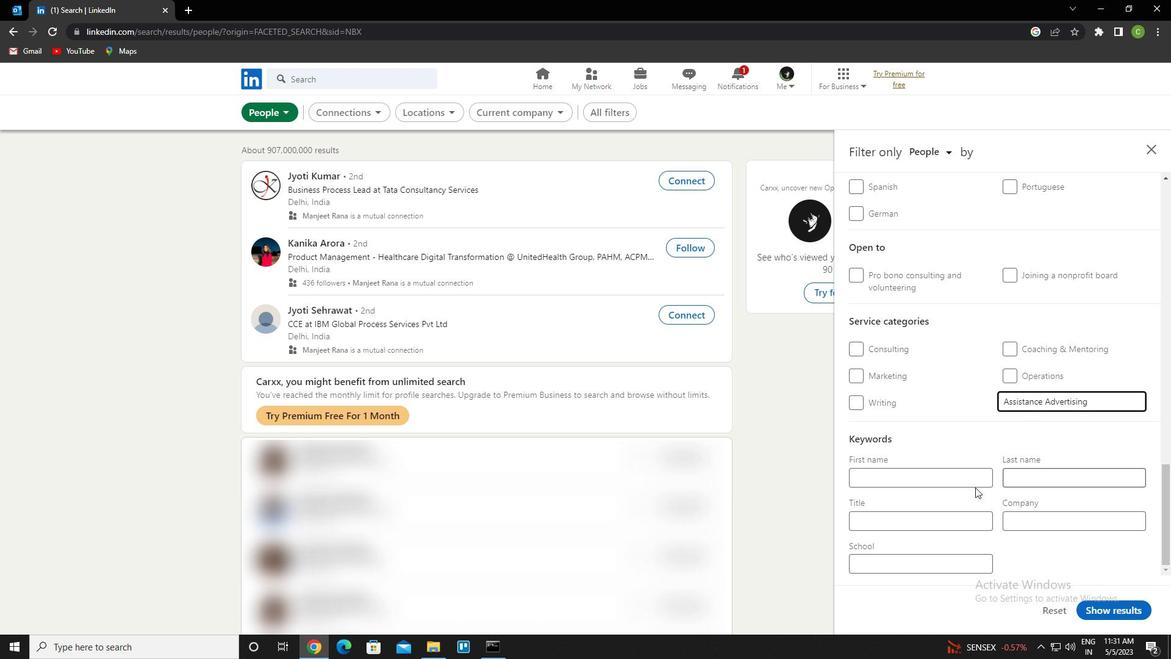 
Action: Mouse pressed left at (932, 514)
Screenshot: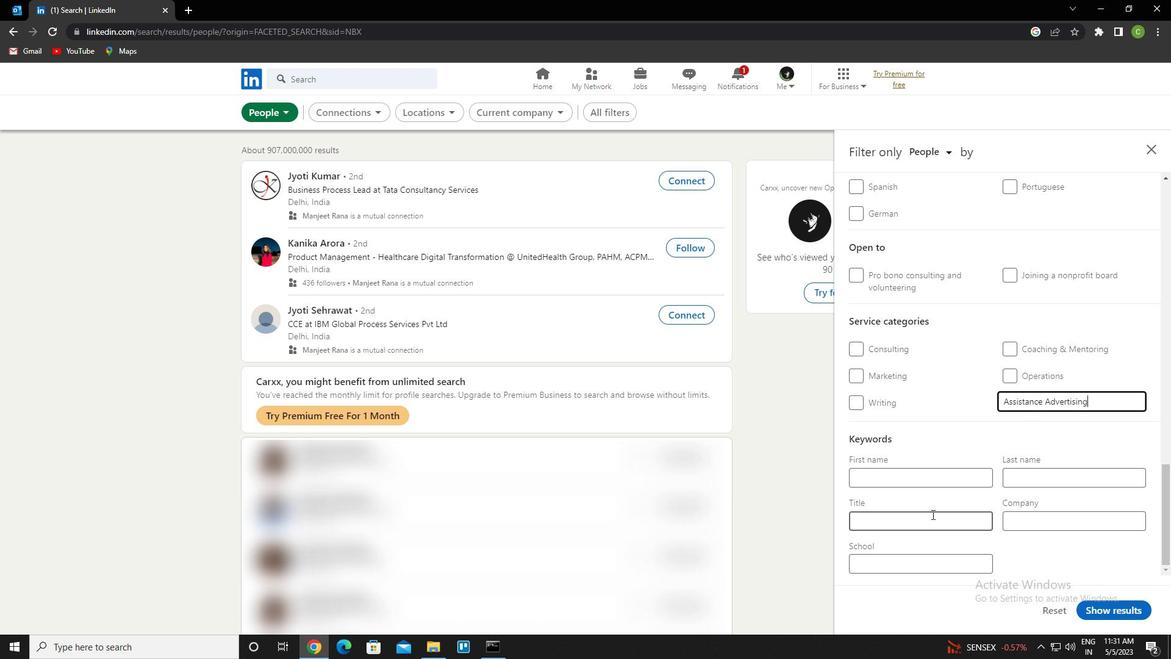 
Action: Key pressed <Key.caps_lock>L<Key.caps_lock>INE<Key.space><Key.caps_lock>C<Key.caps_lock>OOK
Screenshot: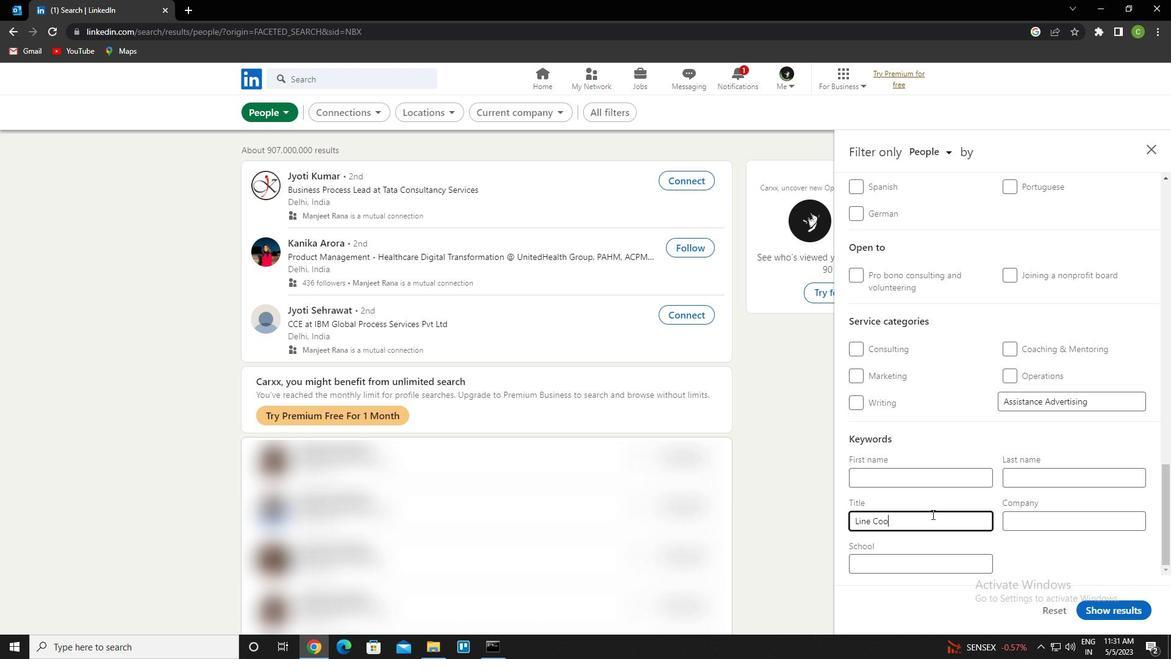
Action: Mouse moved to (1112, 604)
Screenshot: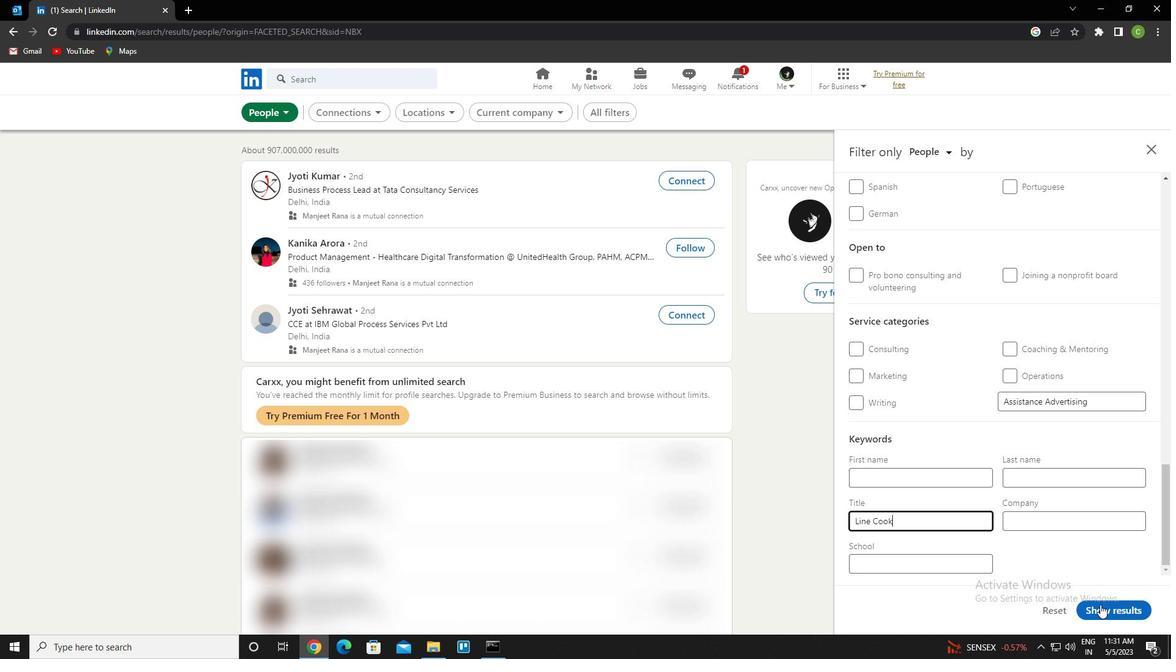 
Action: Mouse pressed left at (1112, 604)
Screenshot: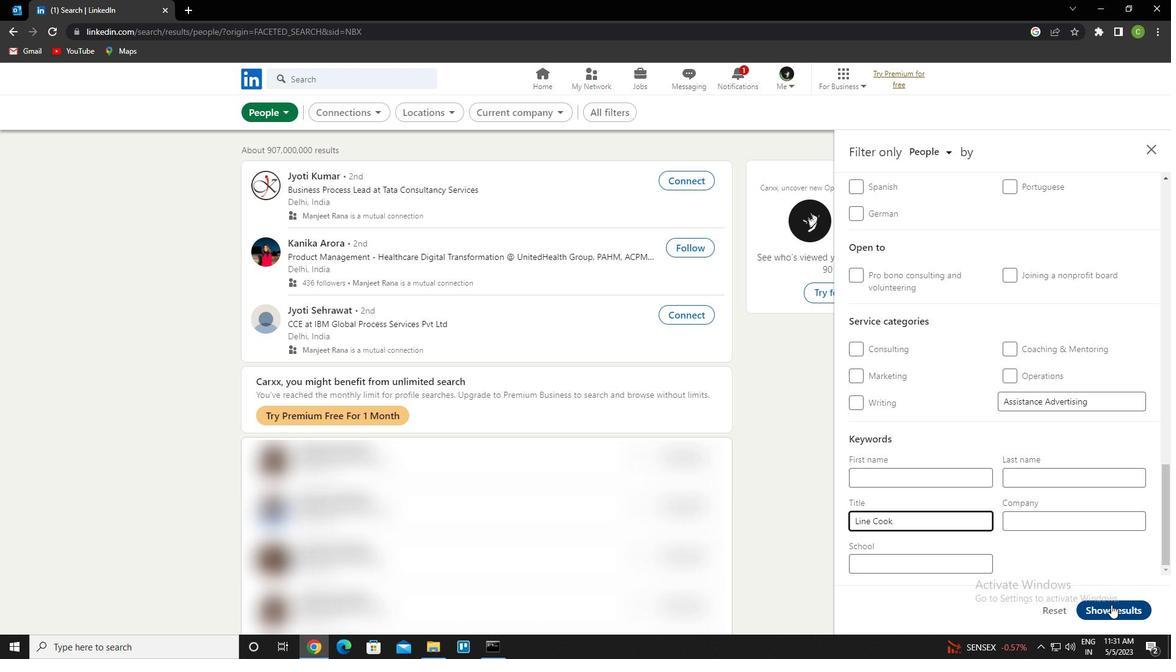 
Action: Mouse moved to (538, 549)
Screenshot: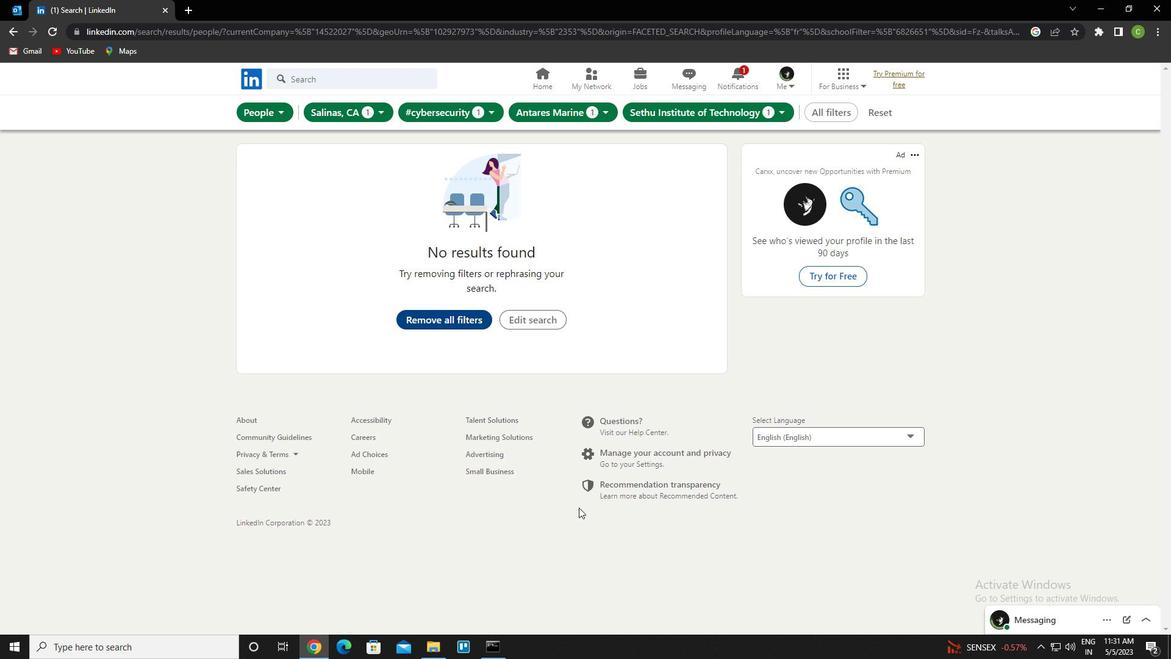 
